 Task: Open the "Create a Collective event for your team" article.
Action: Mouse moved to (903, 83)
Screenshot: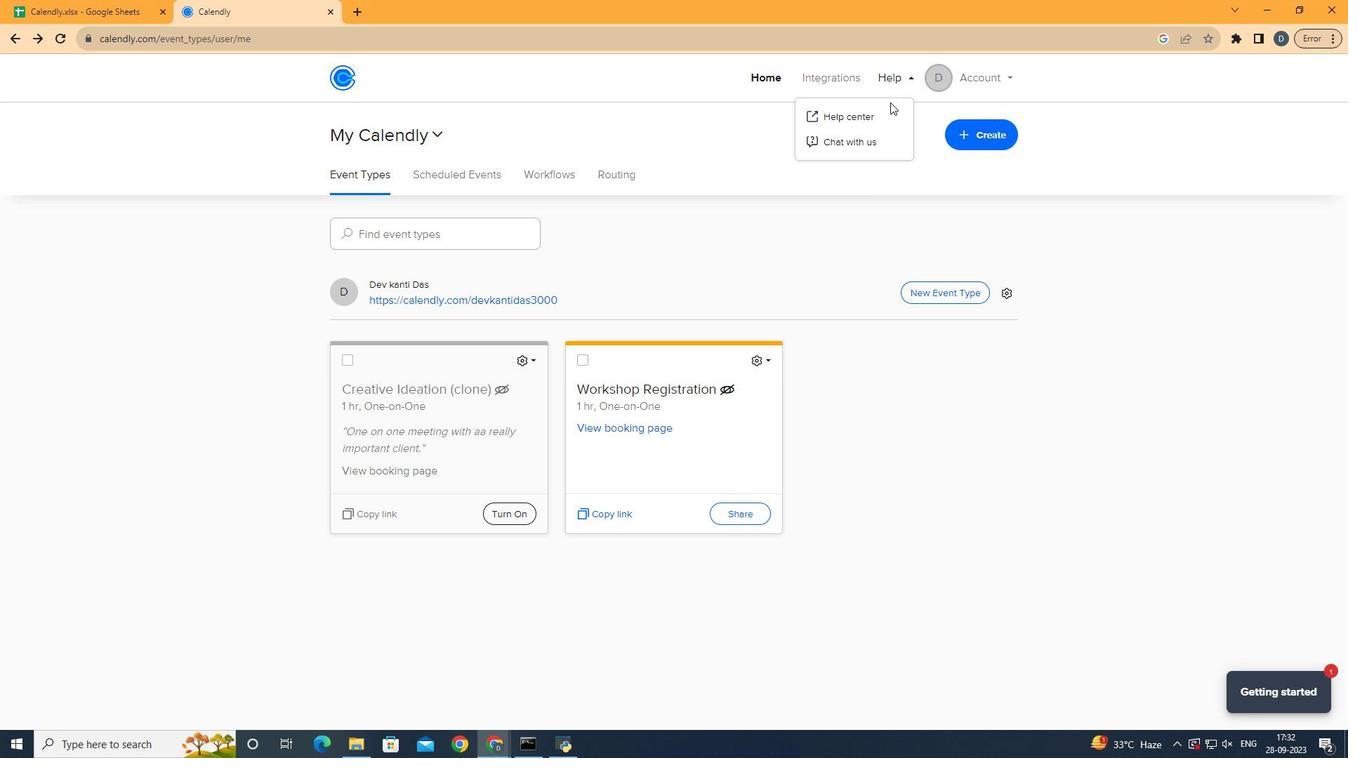 
Action: Mouse pressed left at (903, 83)
Screenshot: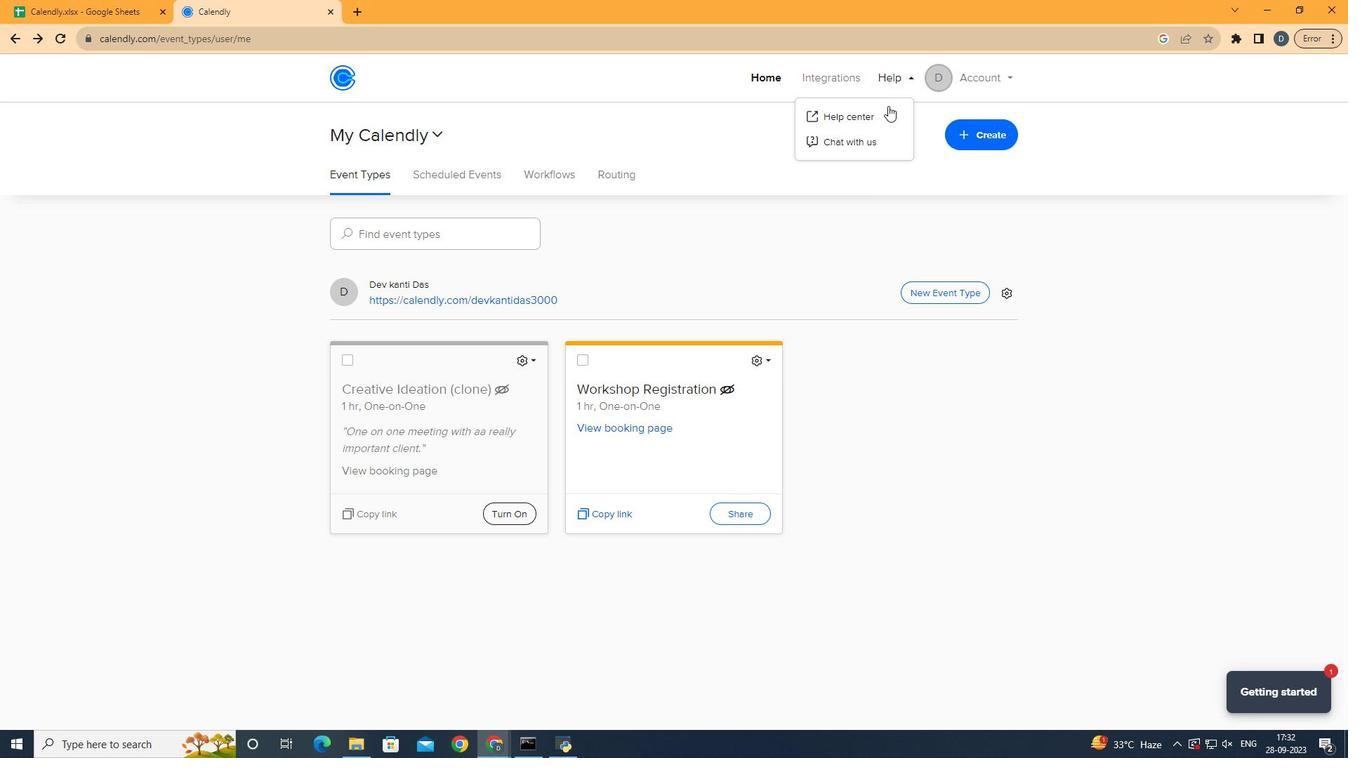 
Action: Mouse moved to (881, 113)
Screenshot: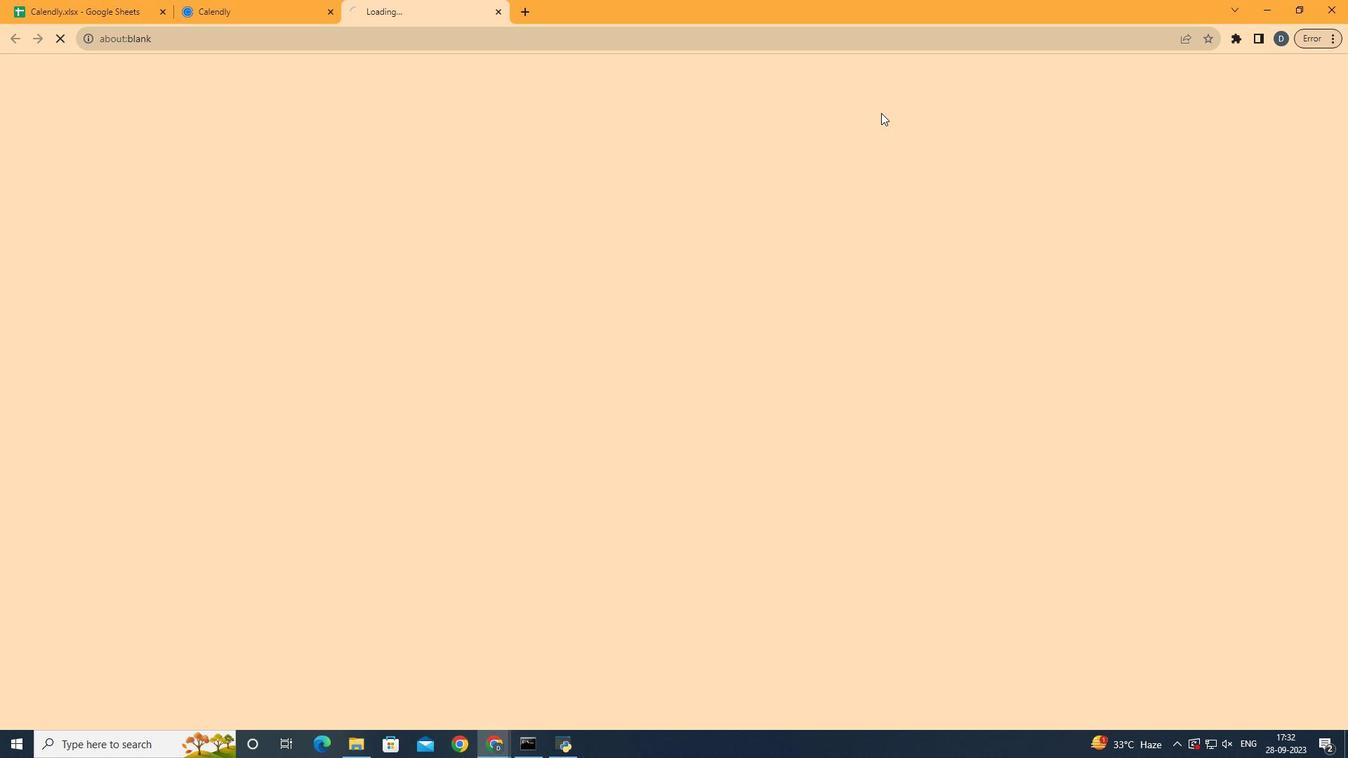 
Action: Mouse pressed left at (881, 113)
Screenshot: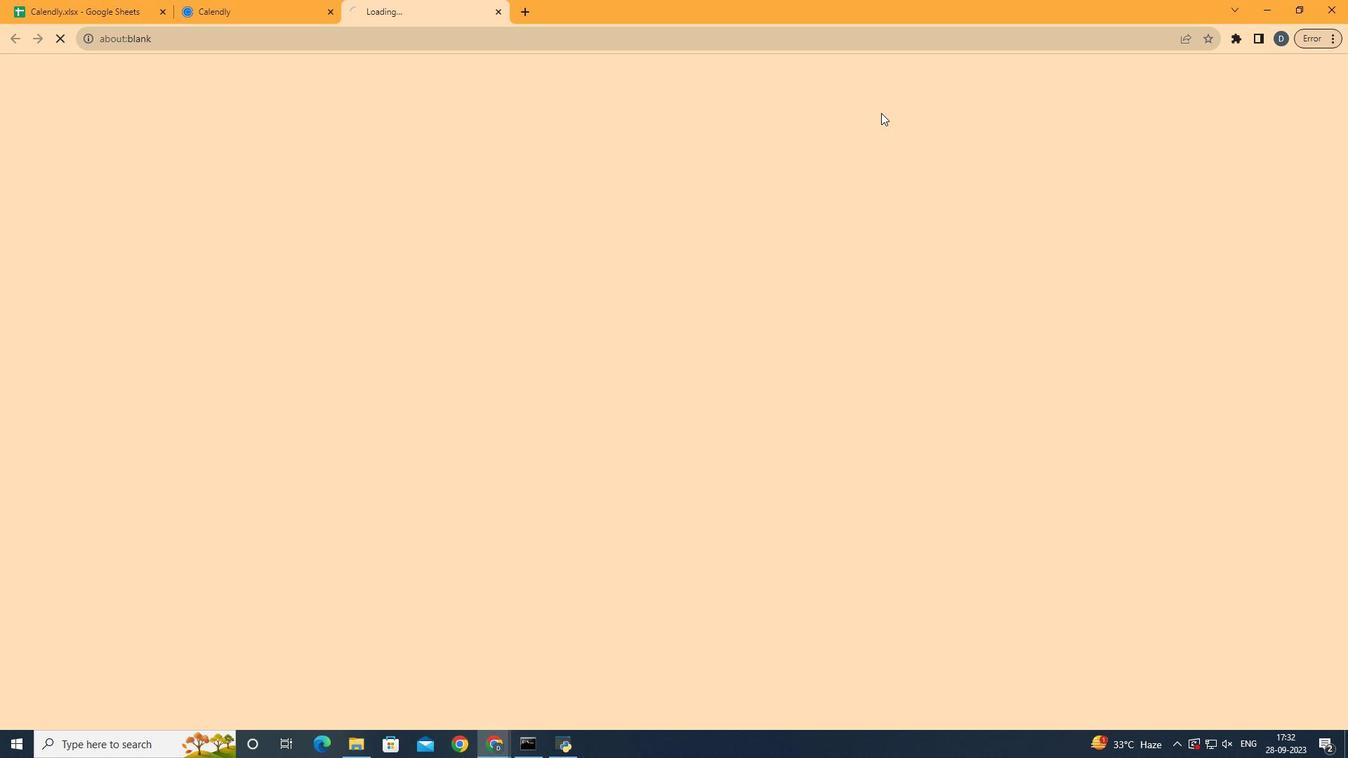 
Action: Mouse moved to (777, 462)
Screenshot: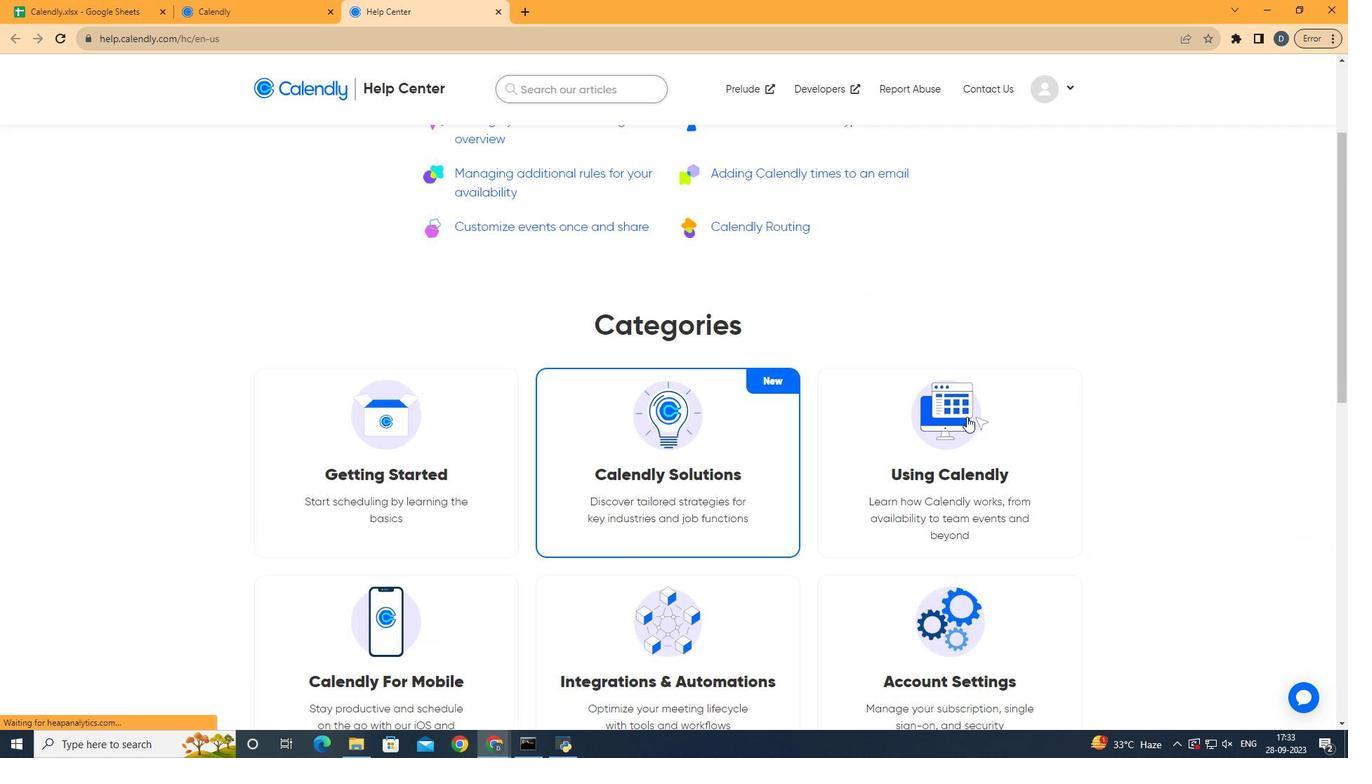 
Action: Mouse scrolled (777, 462) with delta (0, 0)
Screenshot: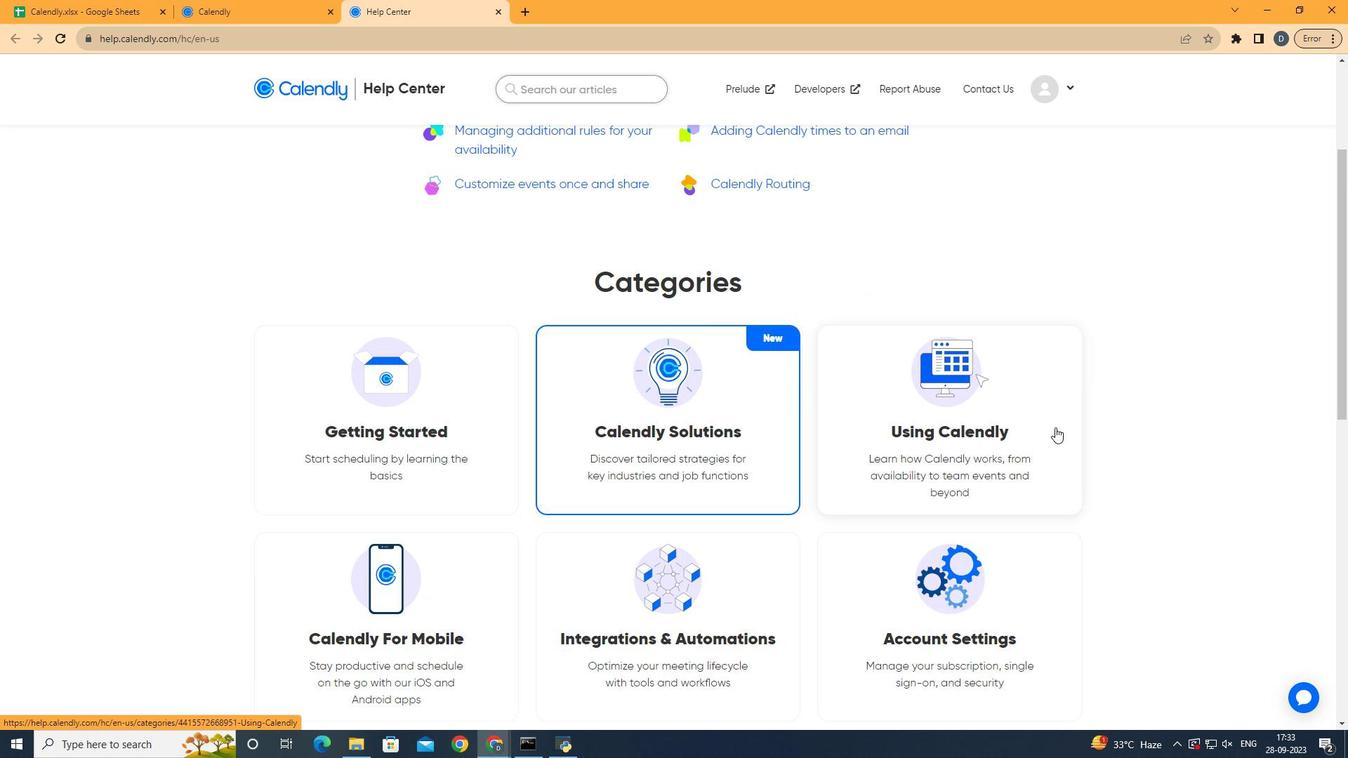 
Action: Mouse moved to (778, 463)
Screenshot: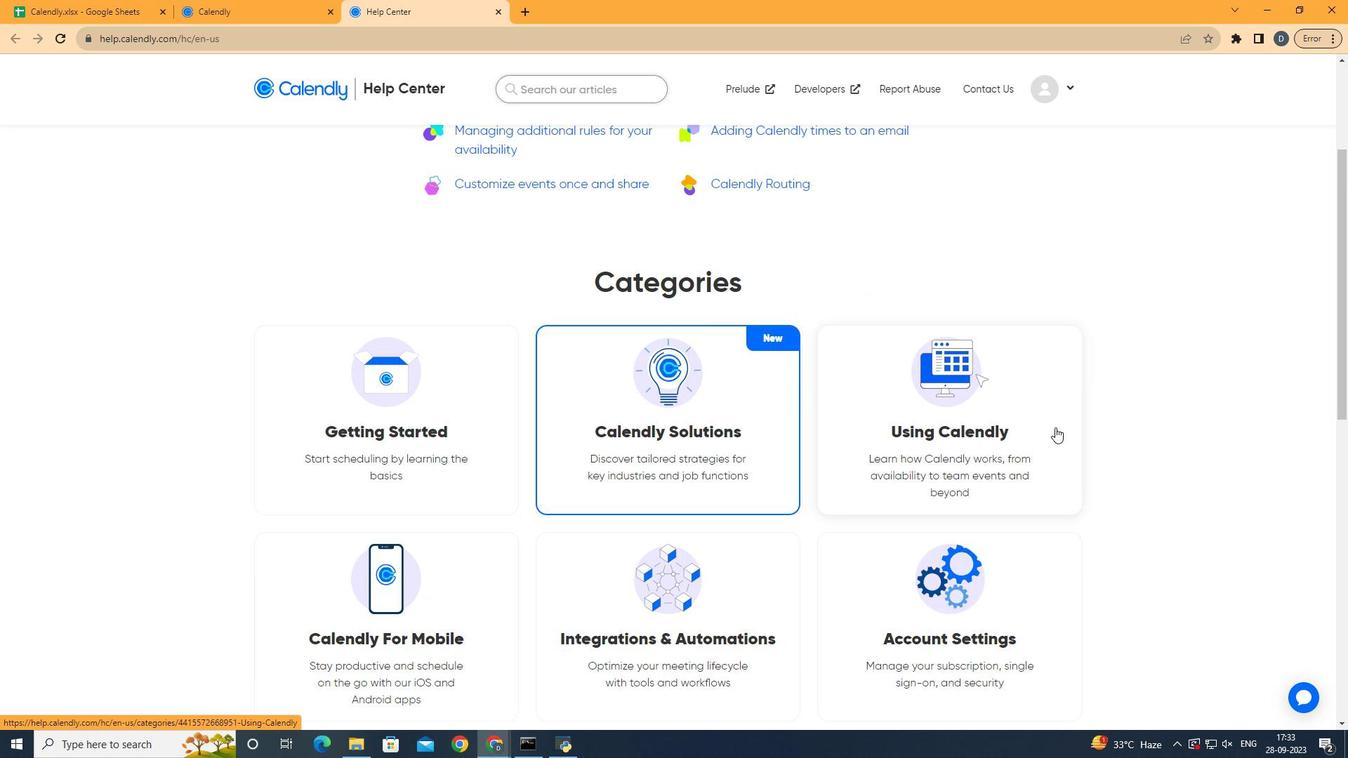 
Action: Mouse scrolled (778, 462) with delta (0, 0)
Screenshot: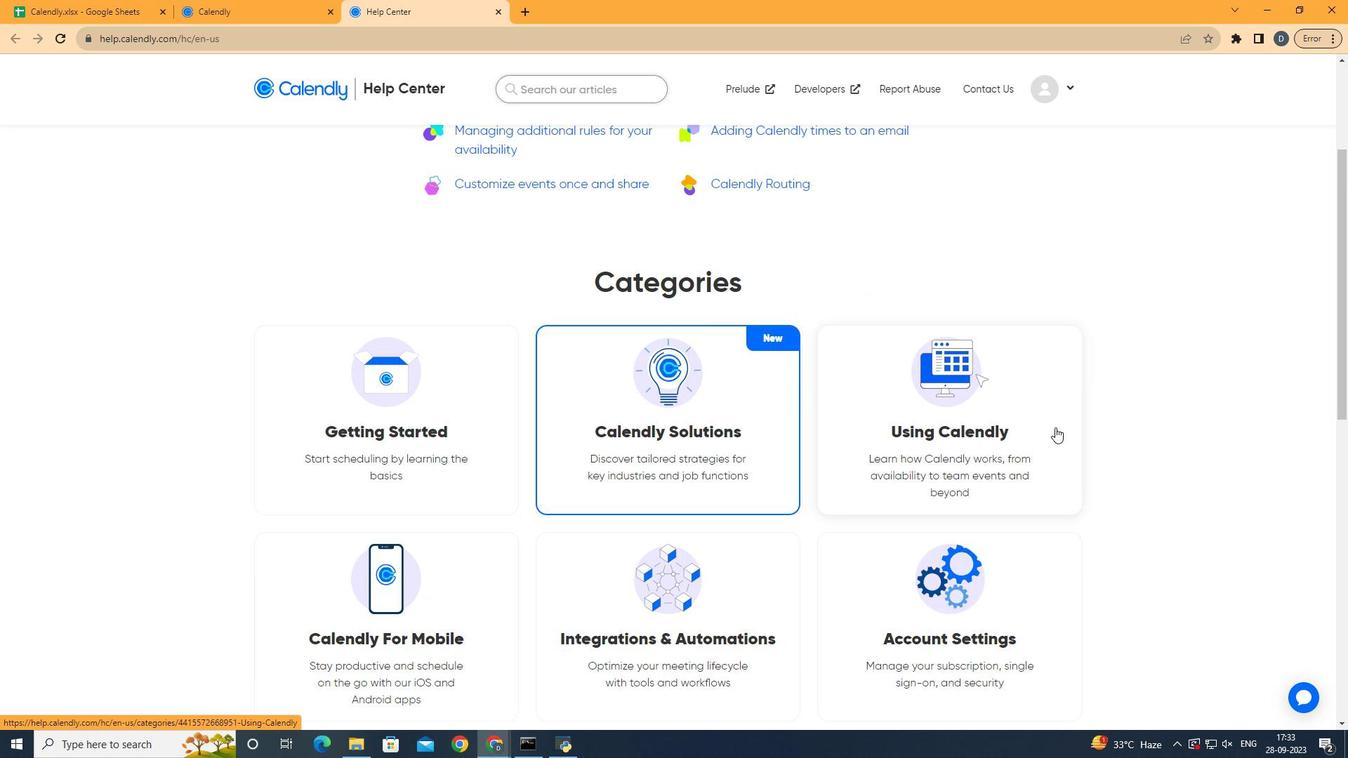 
Action: Mouse moved to (779, 463)
Screenshot: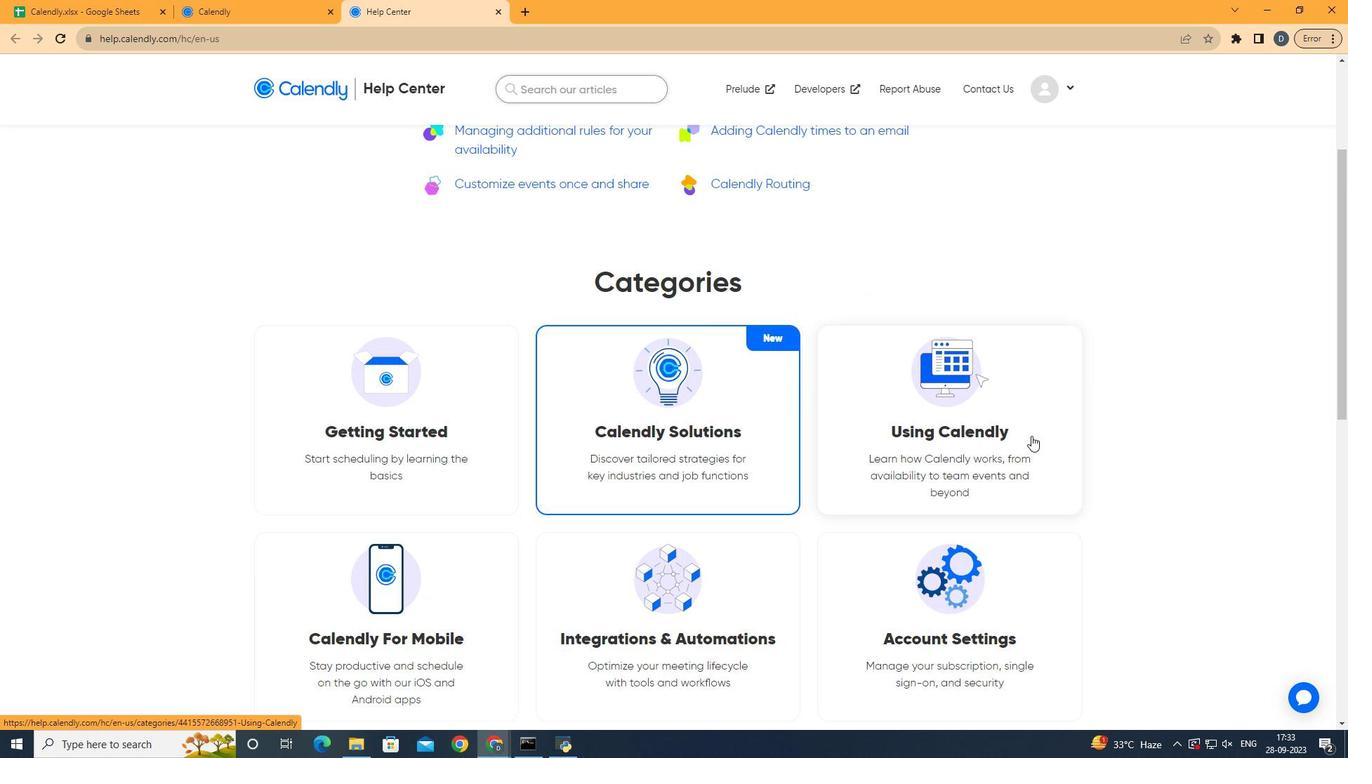 
Action: Mouse scrolled (779, 462) with delta (0, 0)
Screenshot: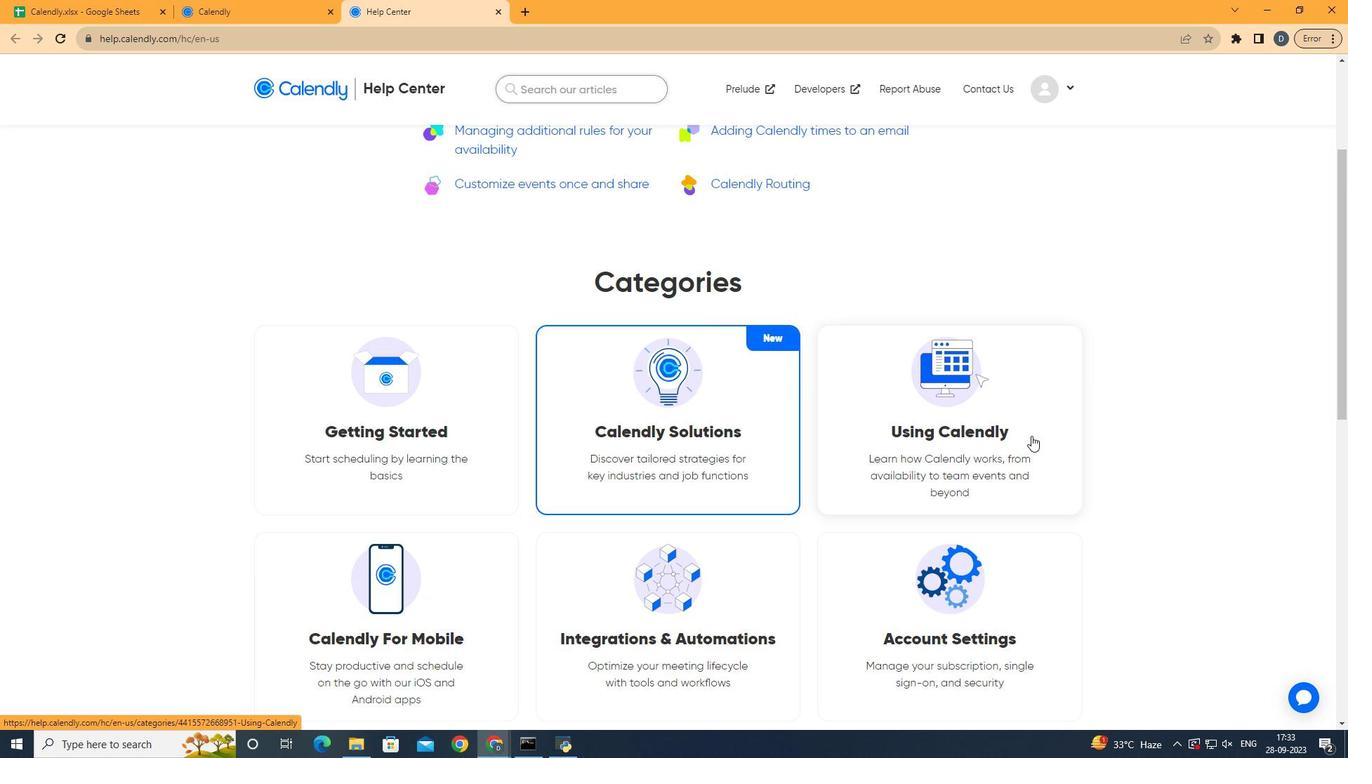 
Action: Mouse moved to (1007, 438)
Screenshot: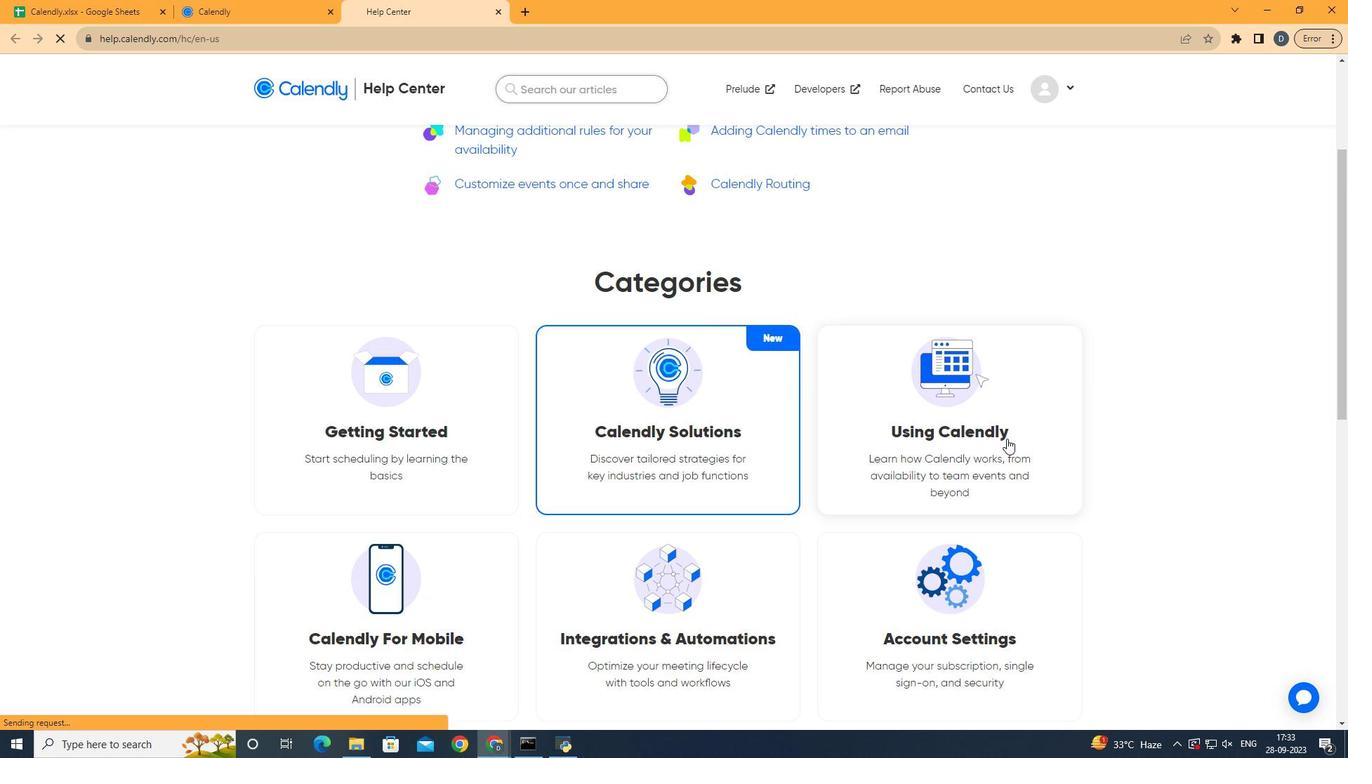 
Action: Mouse pressed left at (1007, 438)
Screenshot: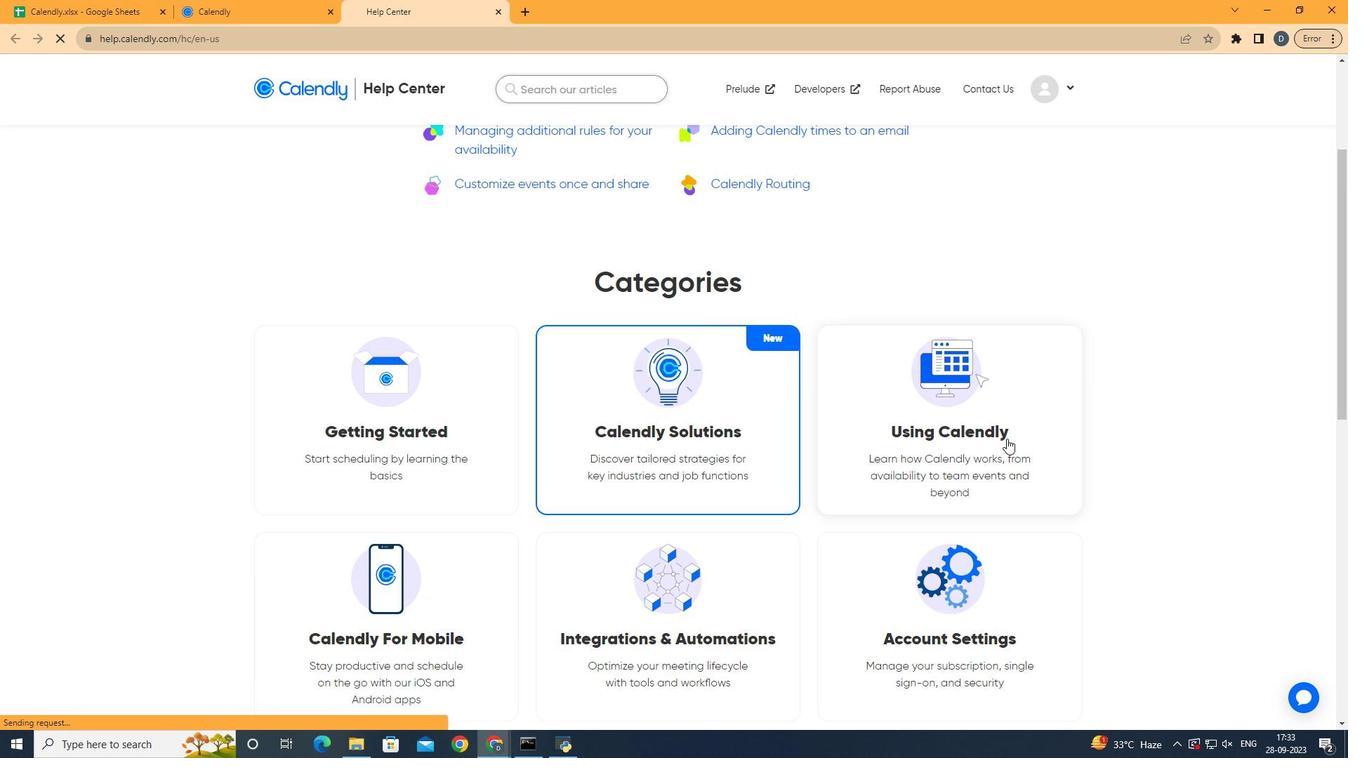 
Action: Mouse moved to (1205, 240)
Screenshot: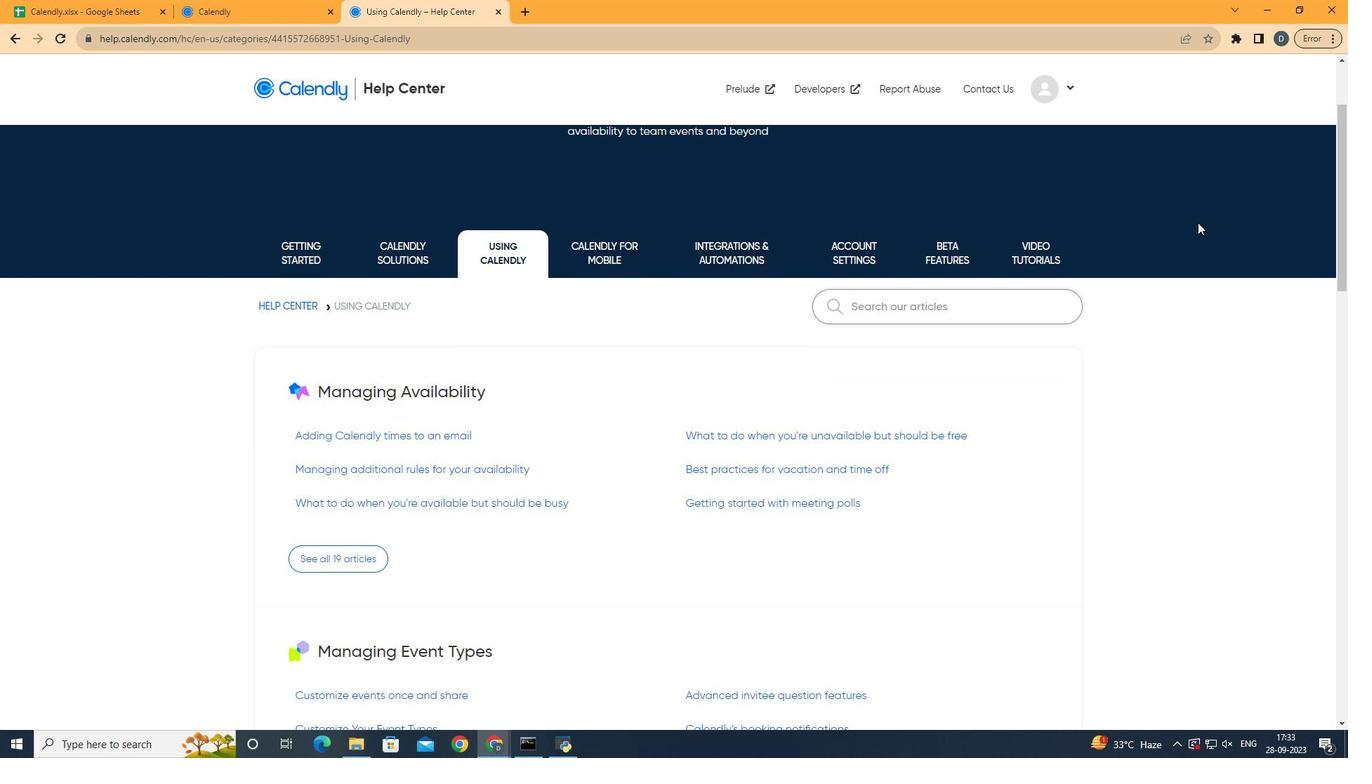 
Action: Mouse scrolled (1205, 240) with delta (0, 0)
Screenshot: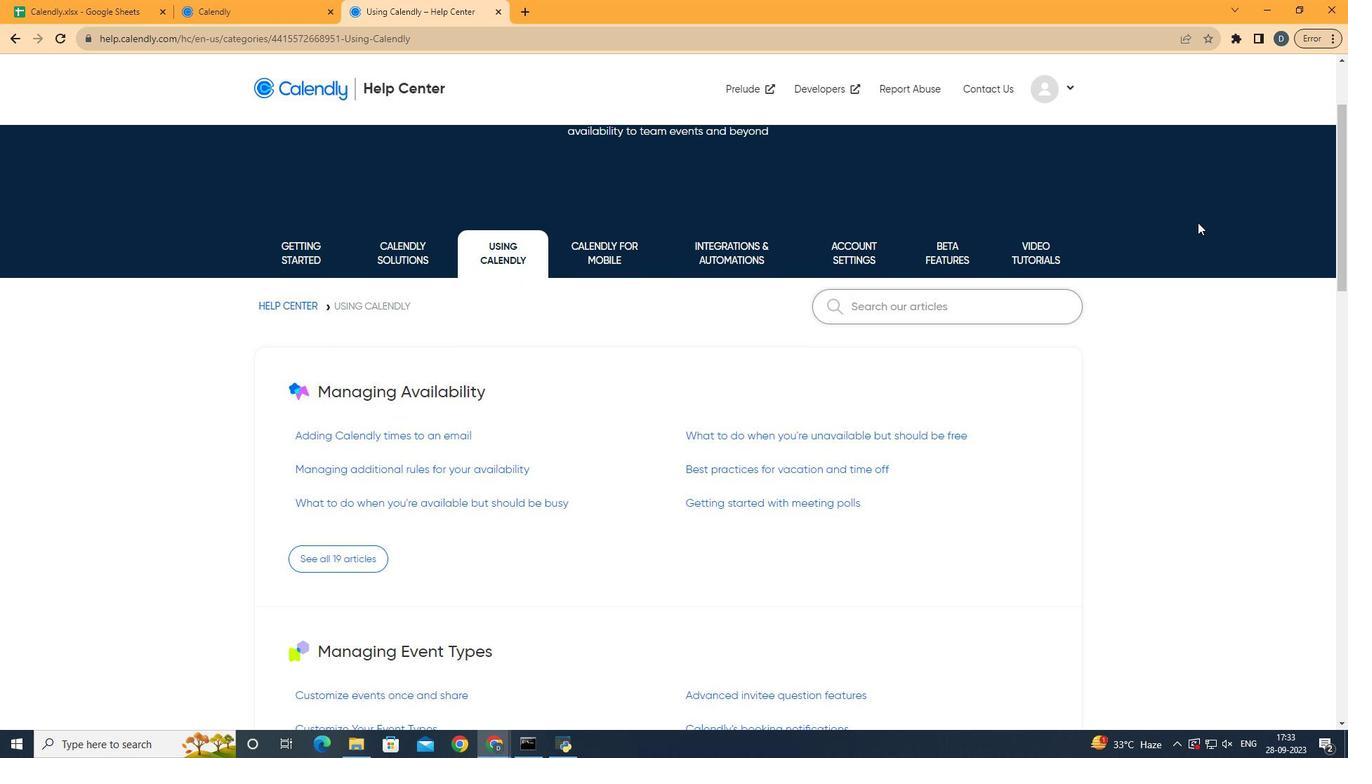 
Action: Mouse moved to (1204, 236)
Screenshot: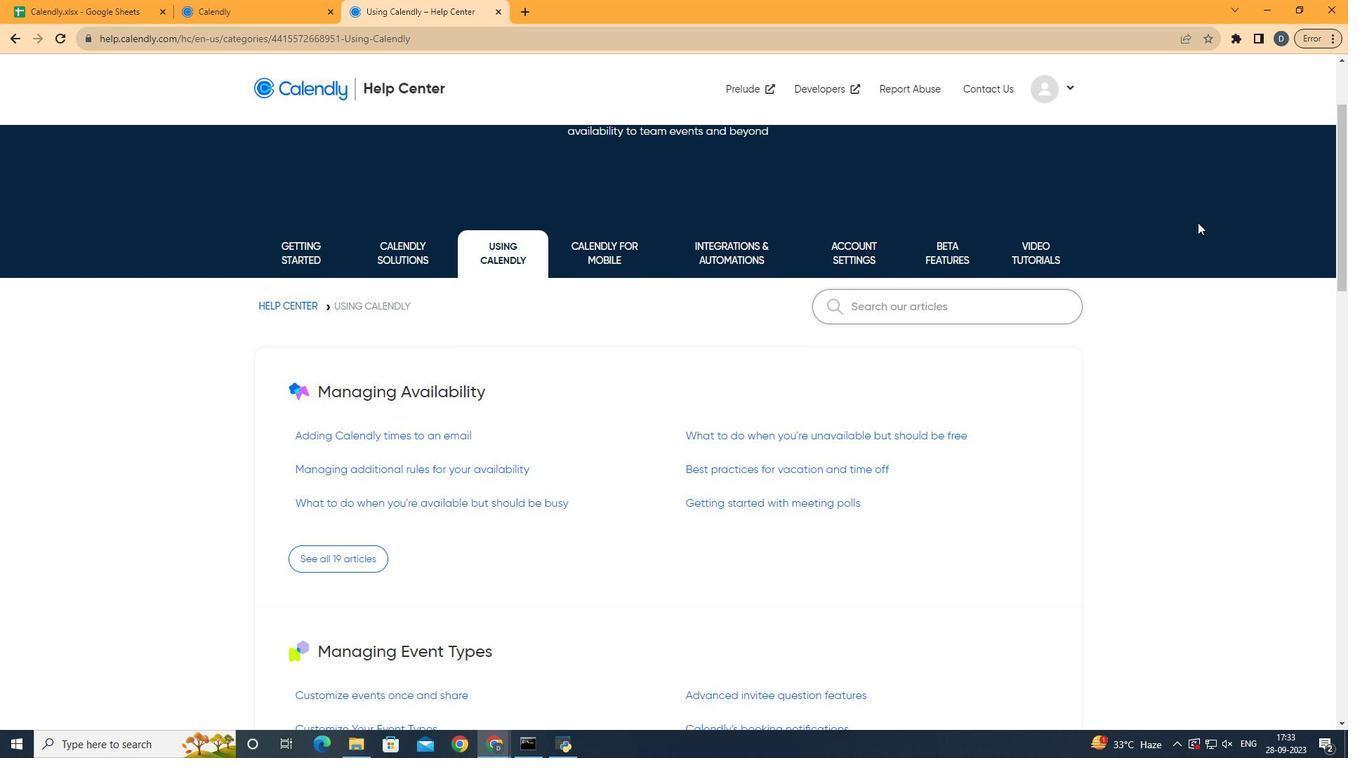 
Action: Mouse scrolled (1204, 235) with delta (0, 0)
Screenshot: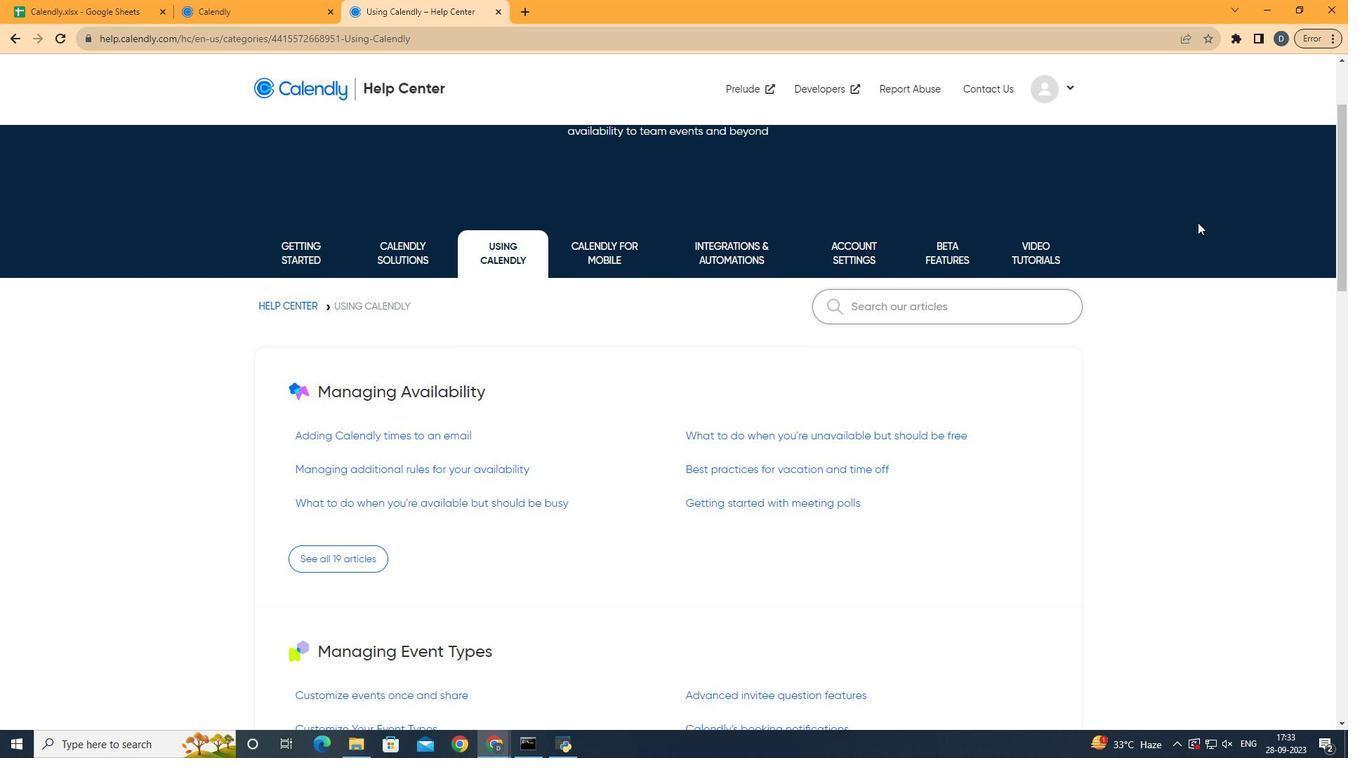 
Action: Mouse moved to (1198, 222)
Screenshot: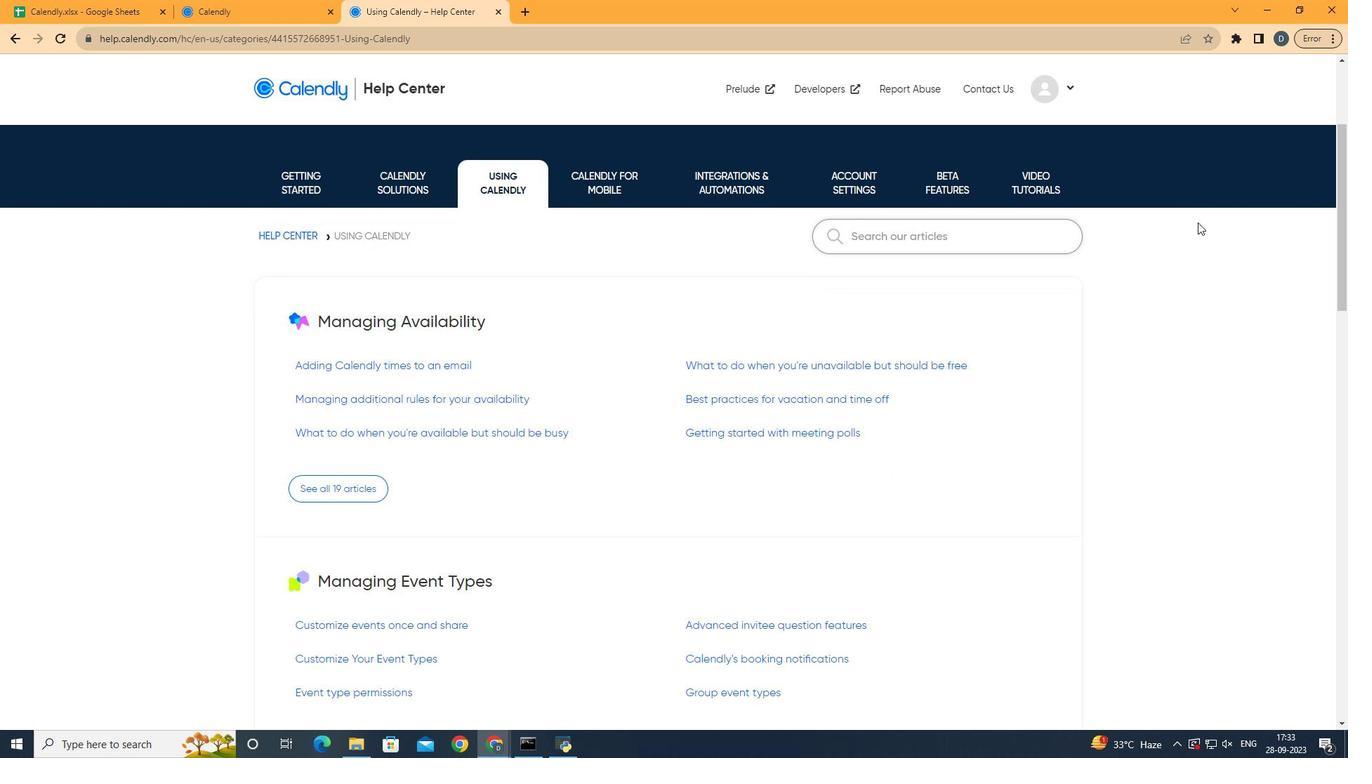 
Action: Mouse scrolled (1198, 221) with delta (0, 0)
Screenshot: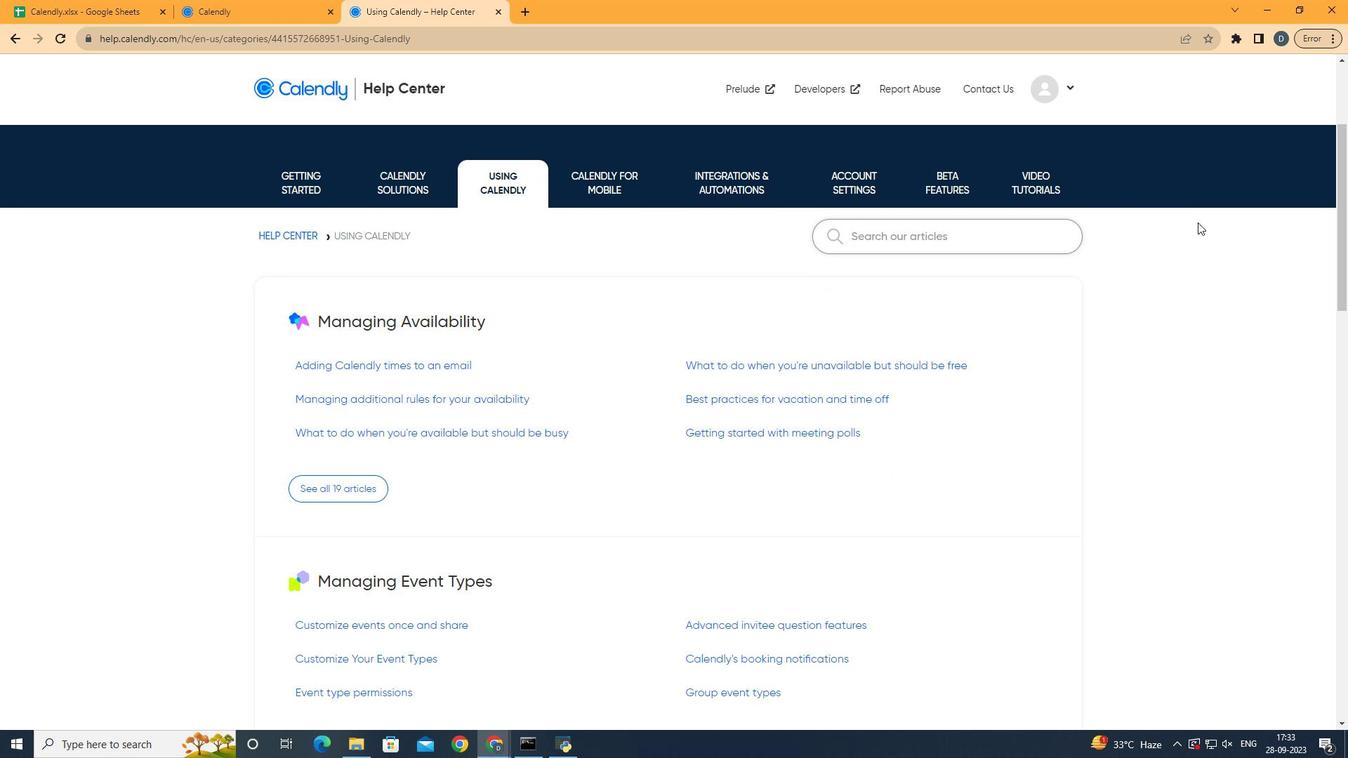 
Action: Mouse moved to (1177, 239)
Screenshot: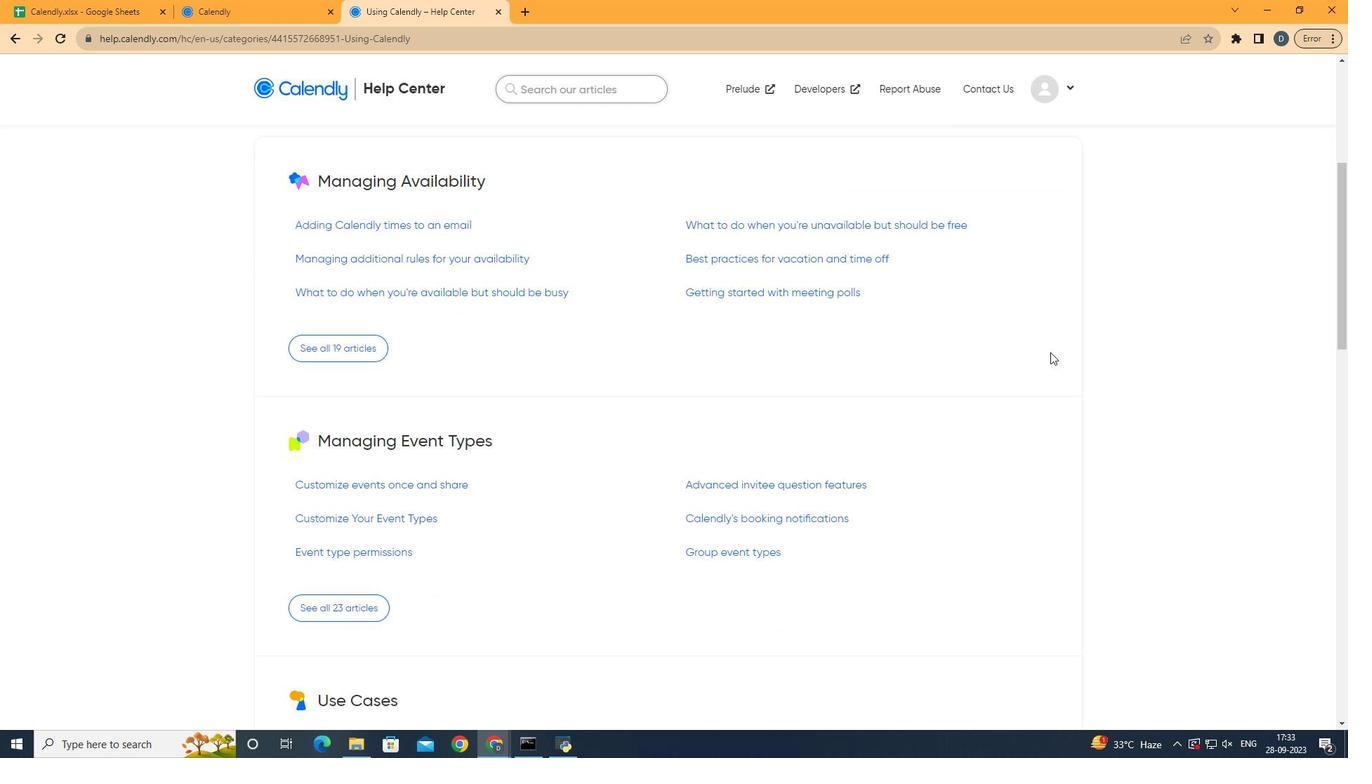 
Action: Mouse scrolled (1177, 238) with delta (0, 0)
Screenshot: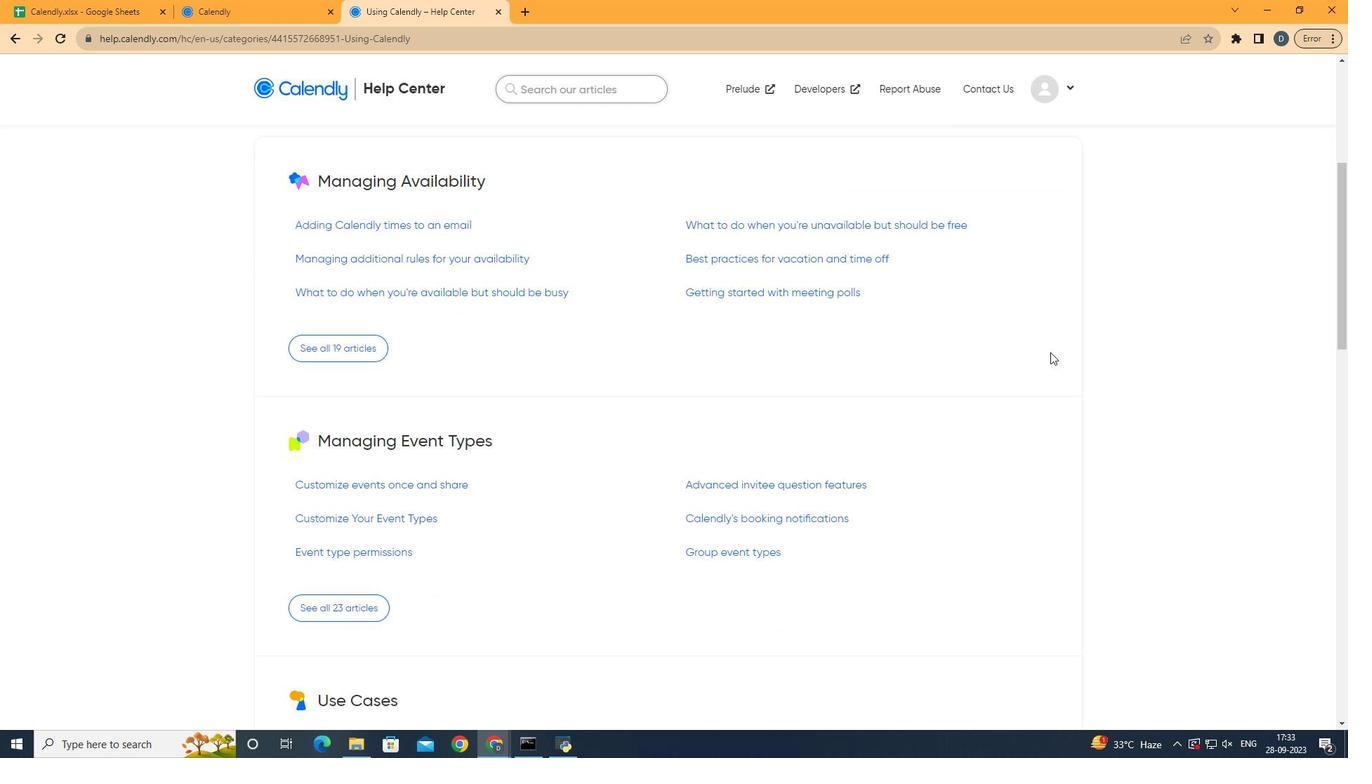 
Action: Mouse moved to (1176, 242)
Screenshot: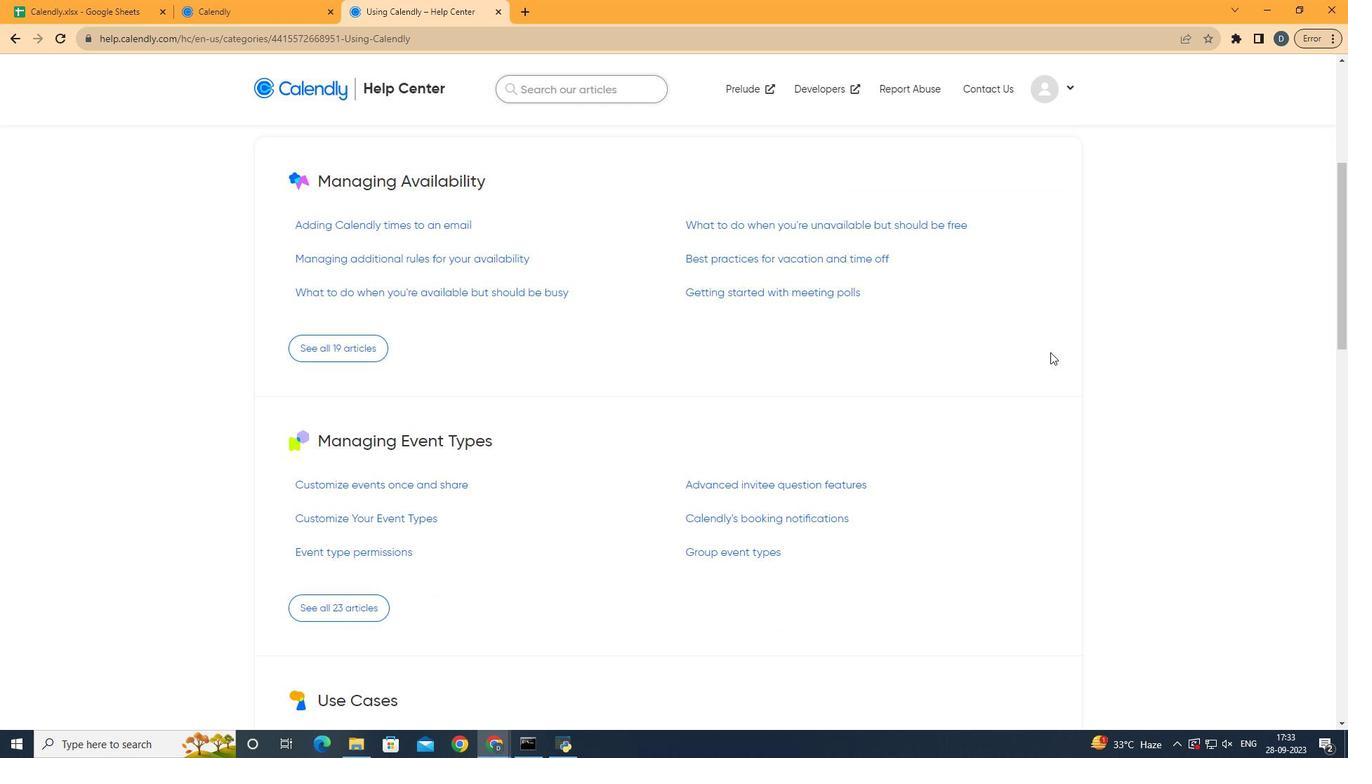 
Action: Mouse scrolled (1176, 242) with delta (0, 0)
Screenshot: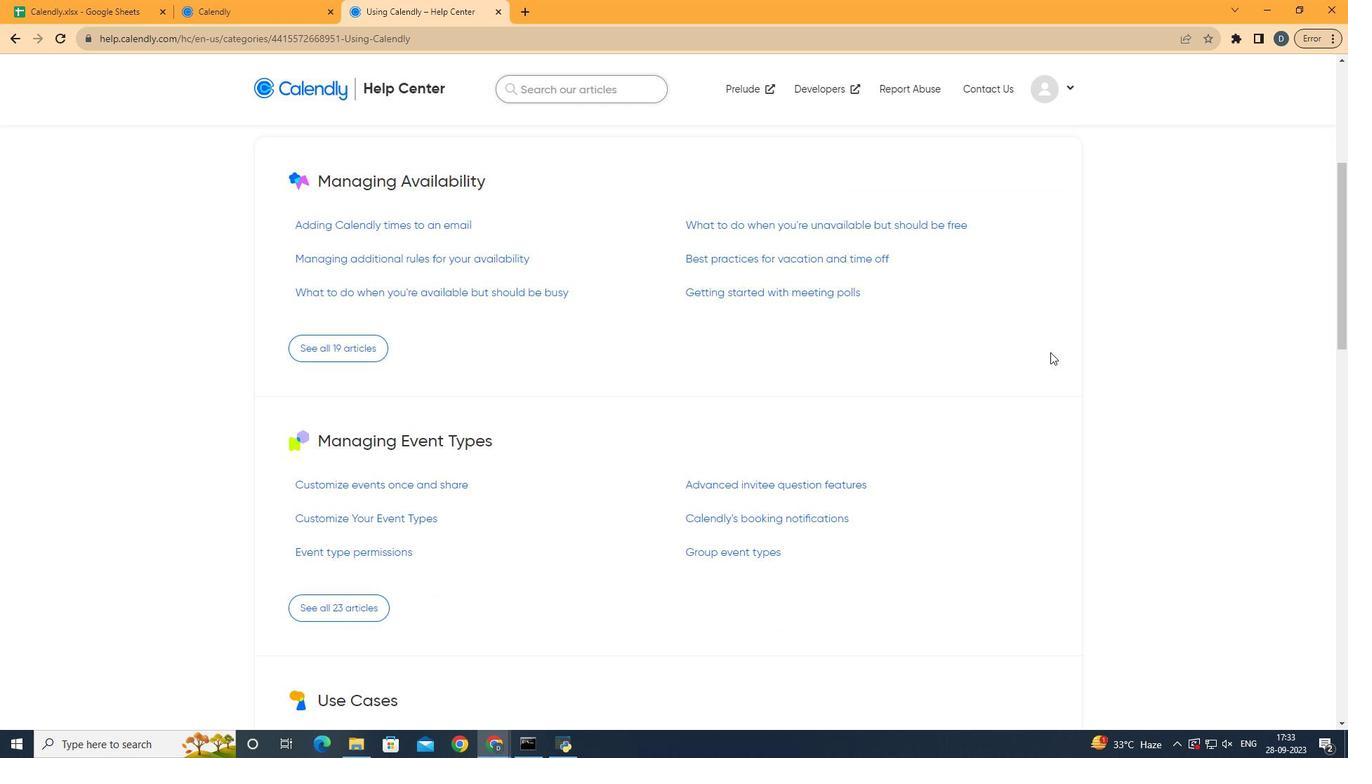 
Action: Mouse moved to (1042, 403)
Screenshot: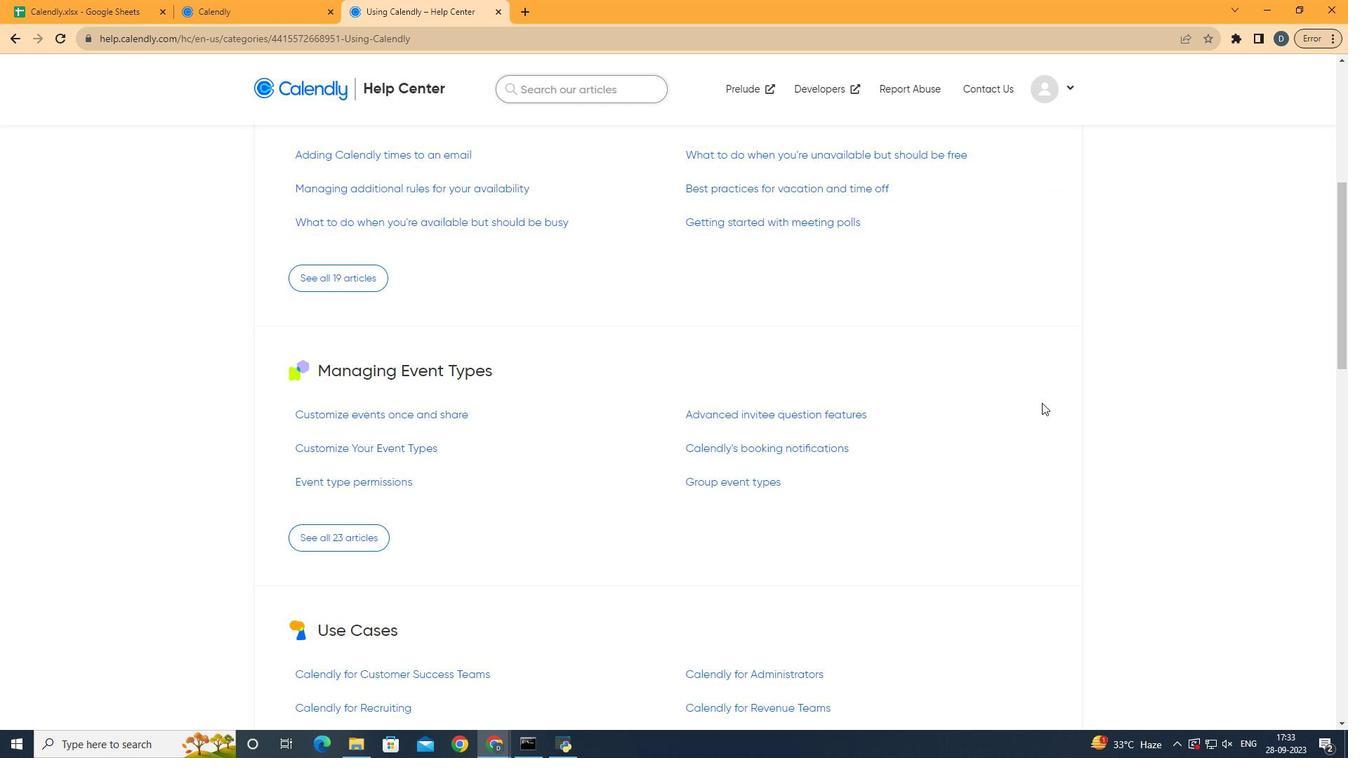 
Action: Mouse scrolled (1042, 402) with delta (0, 0)
Screenshot: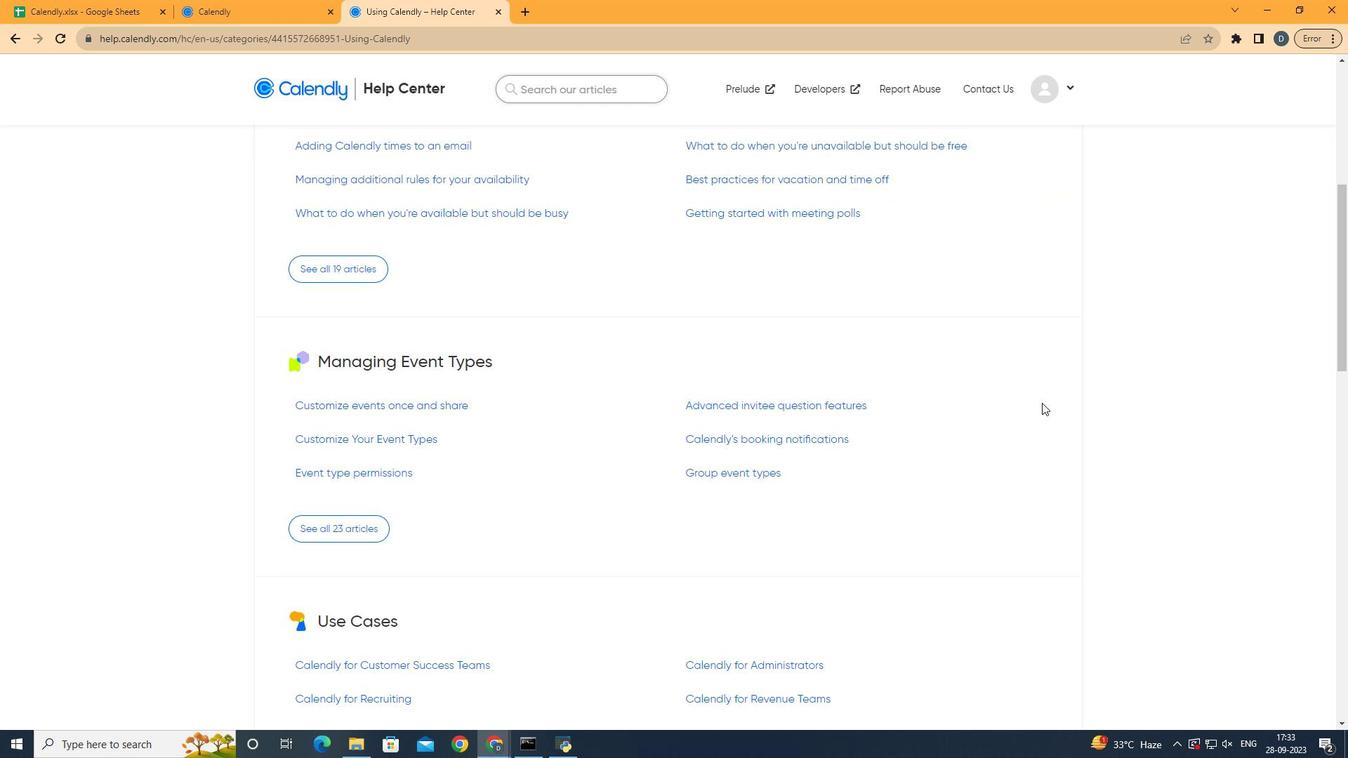 
Action: Mouse scrolled (1042, 402) with delta (0, 0)
Screenshot: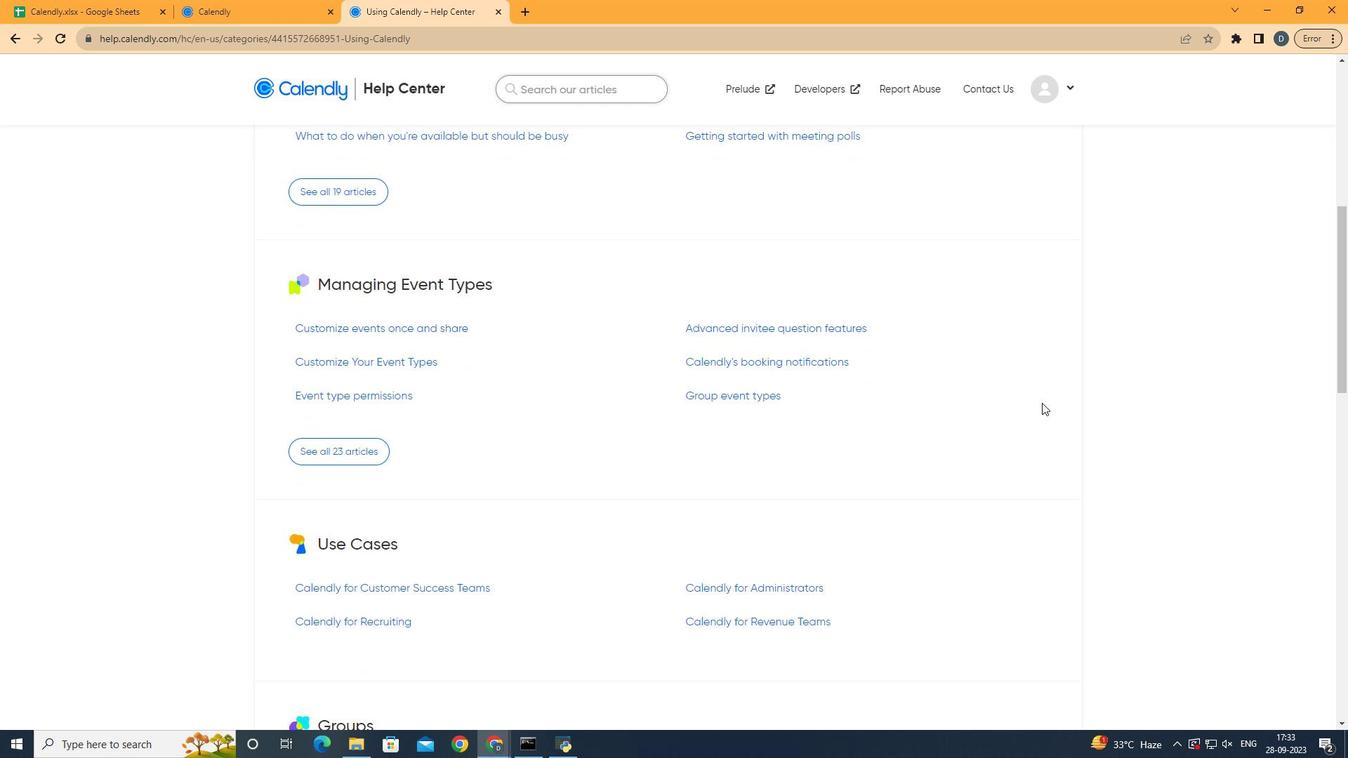 
Action: Mouse scrolled (1042, 402) with delta (0, 0)
Screenshot: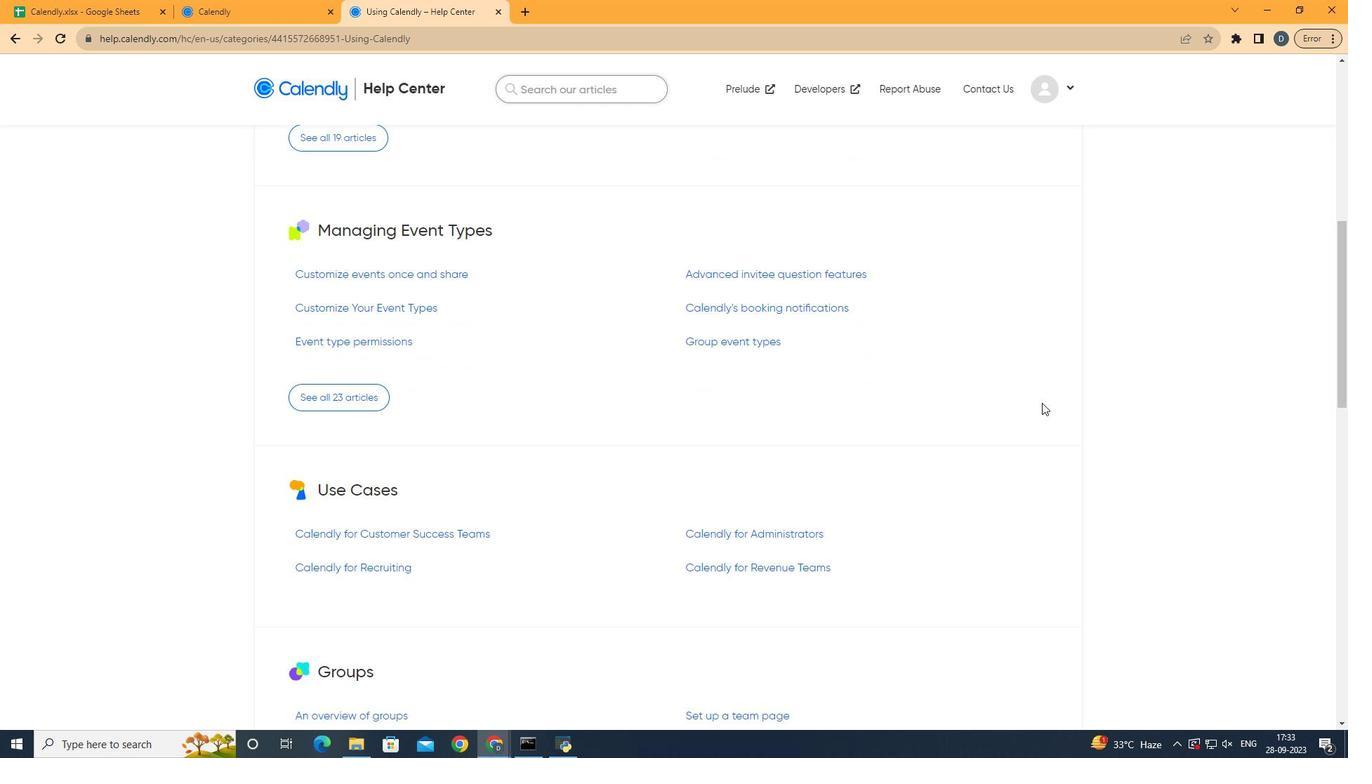 
Action: Mouse scrolled (1042, 402) with delta (0, 0)
Screenshot: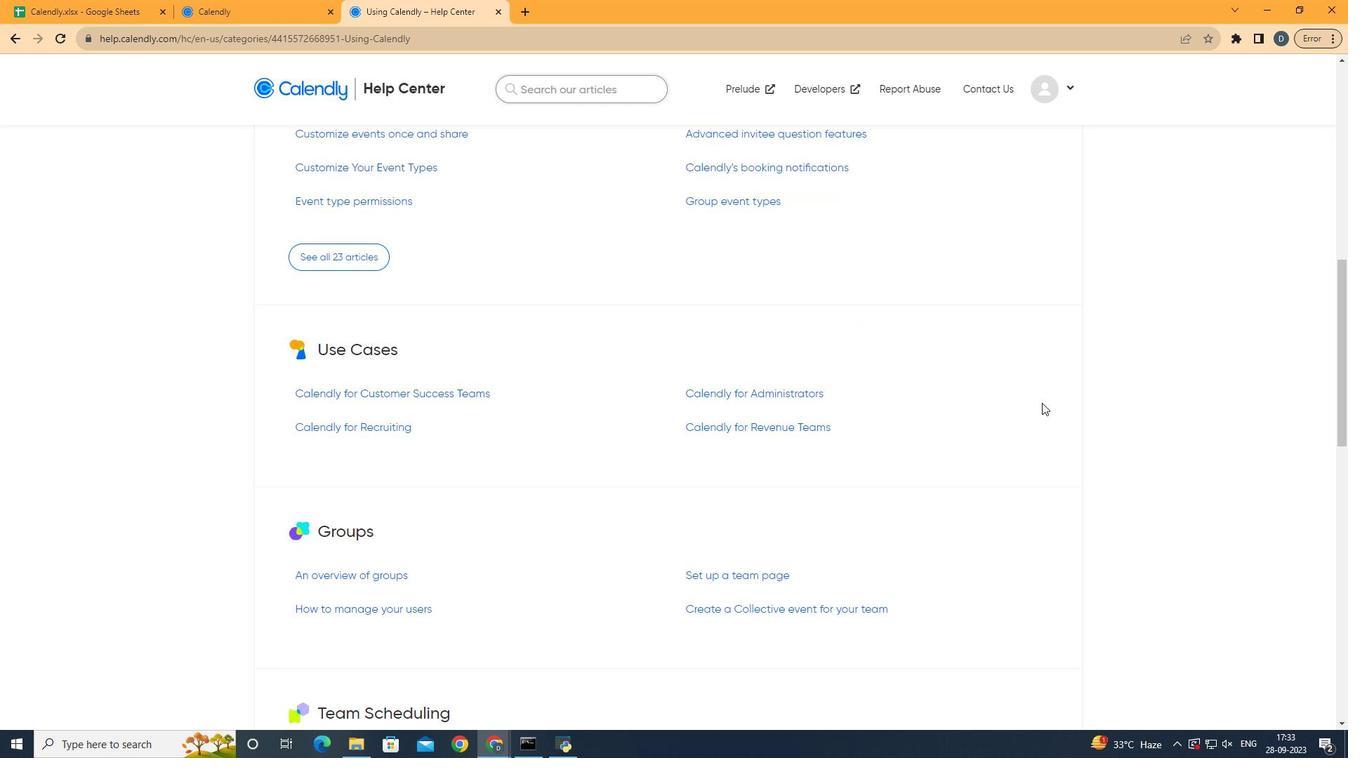 
Action: Mouse scrolled (1042, 402) with delta (0, 0)
Screenshot: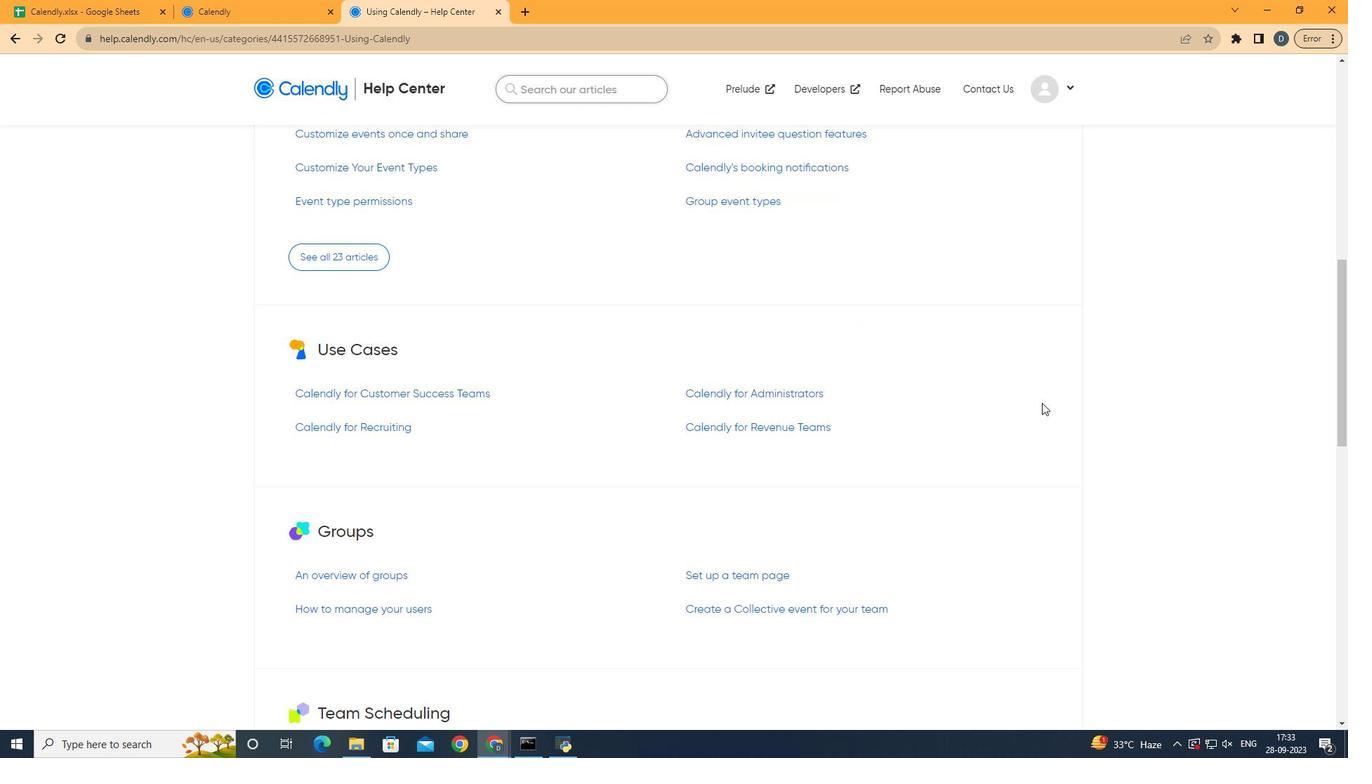 
Action: Mouse scrolled (1042, 402) with delta (0, 0)
Screenshot: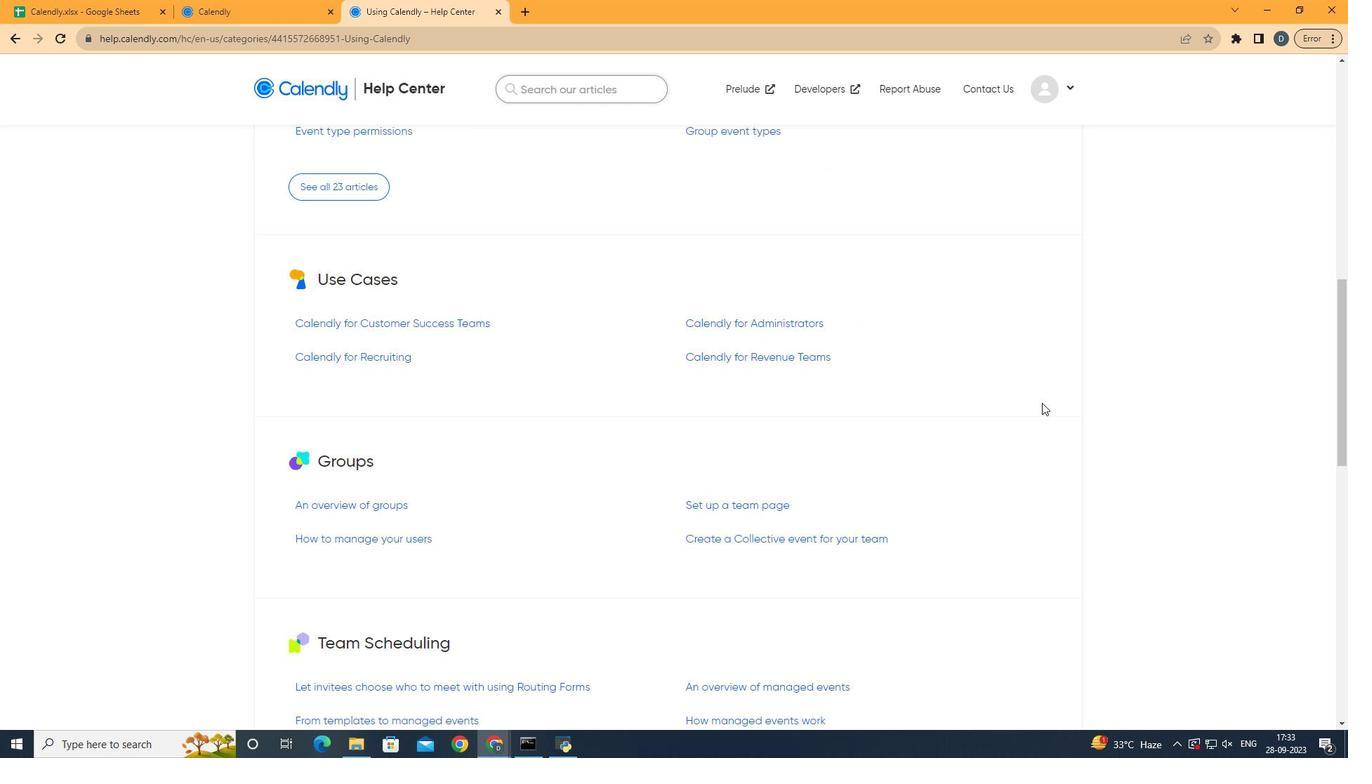 
Action: Mouse scrolled (1042, 402) with delta (0, 0)
Screenshot: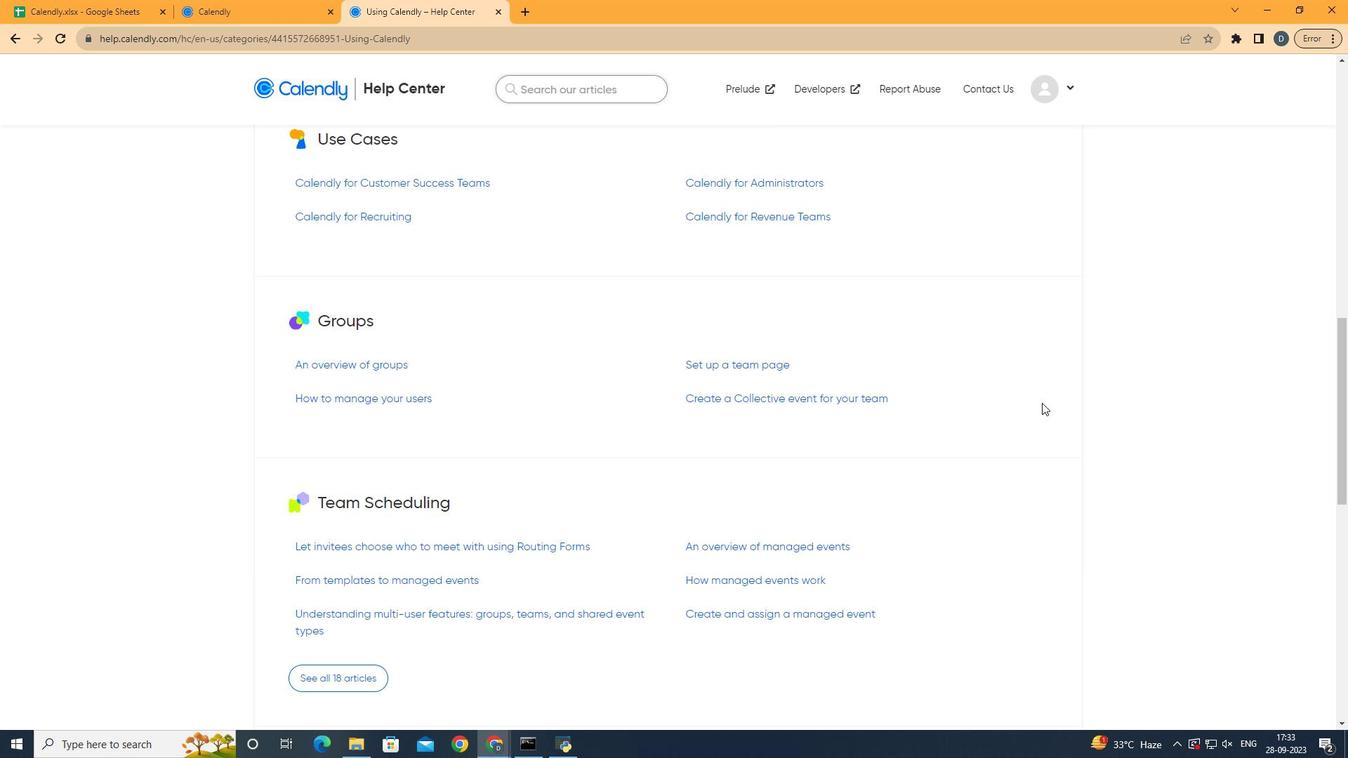 
Action: Mouse scrolled (1042, 402) with delta (0, 0)
Screenshot: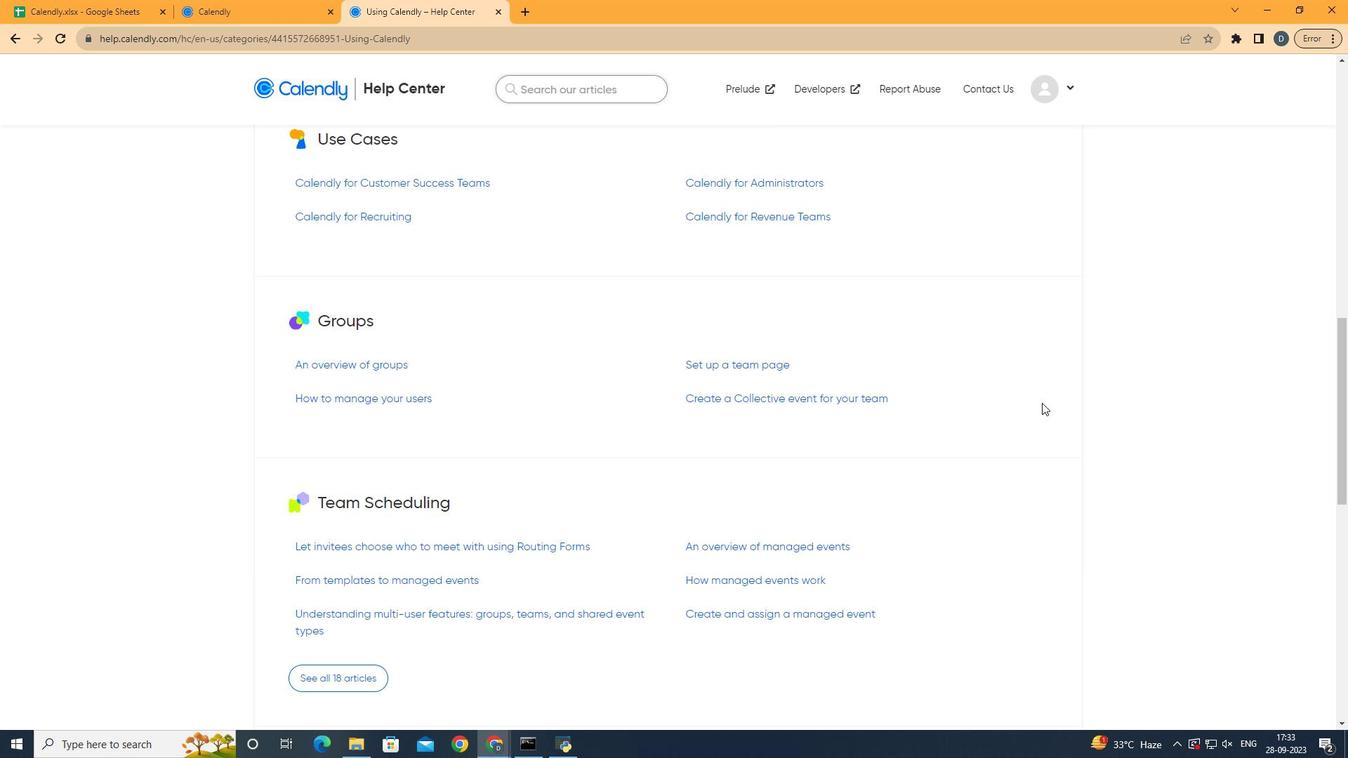 
Action: Mouse scrolled (1042, 402) with delta (0, 0)
Screenshot: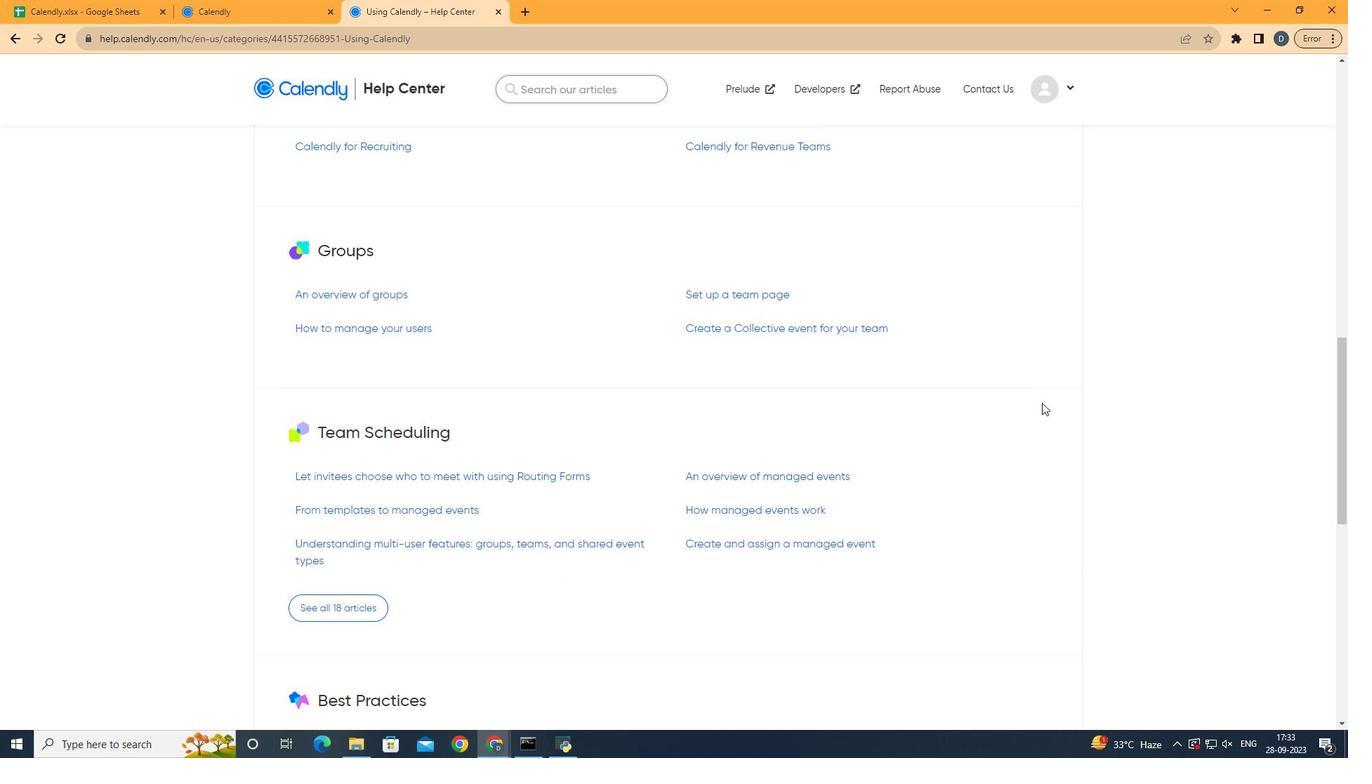 
Action: Mouse moved to (1041, 403)
Screenshot: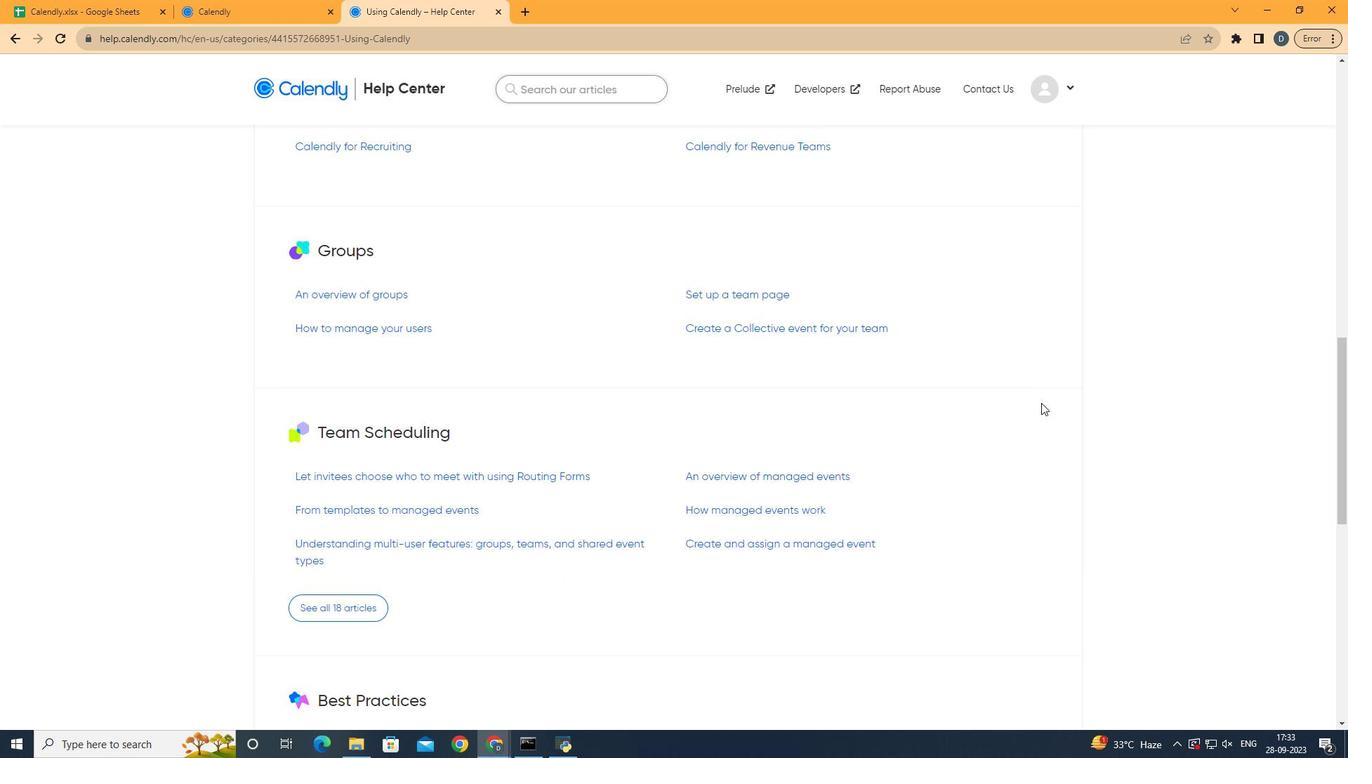 
Action: Mouse scrolled (1041, 402) with delta (0, 0)
Screenshot: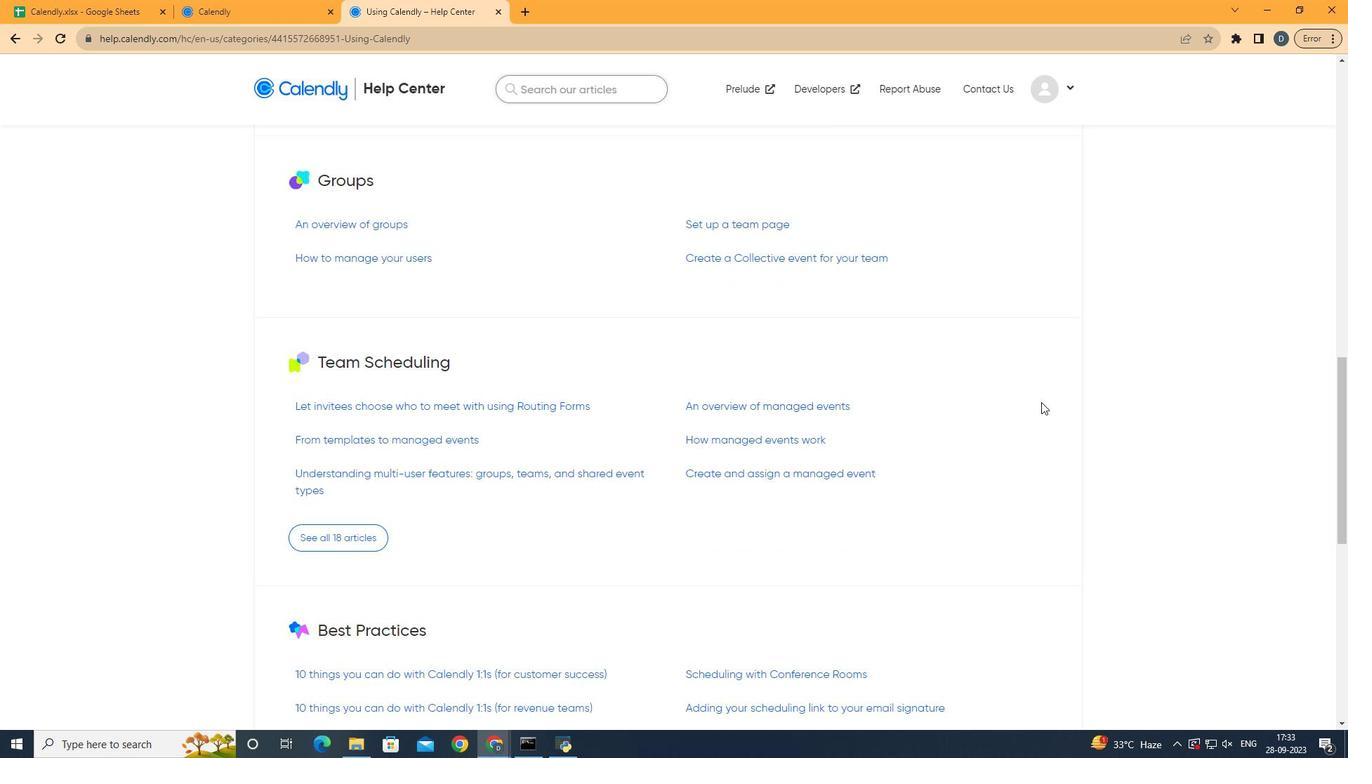 
Action: Mouse moved to (1041, 402)
Screenshot: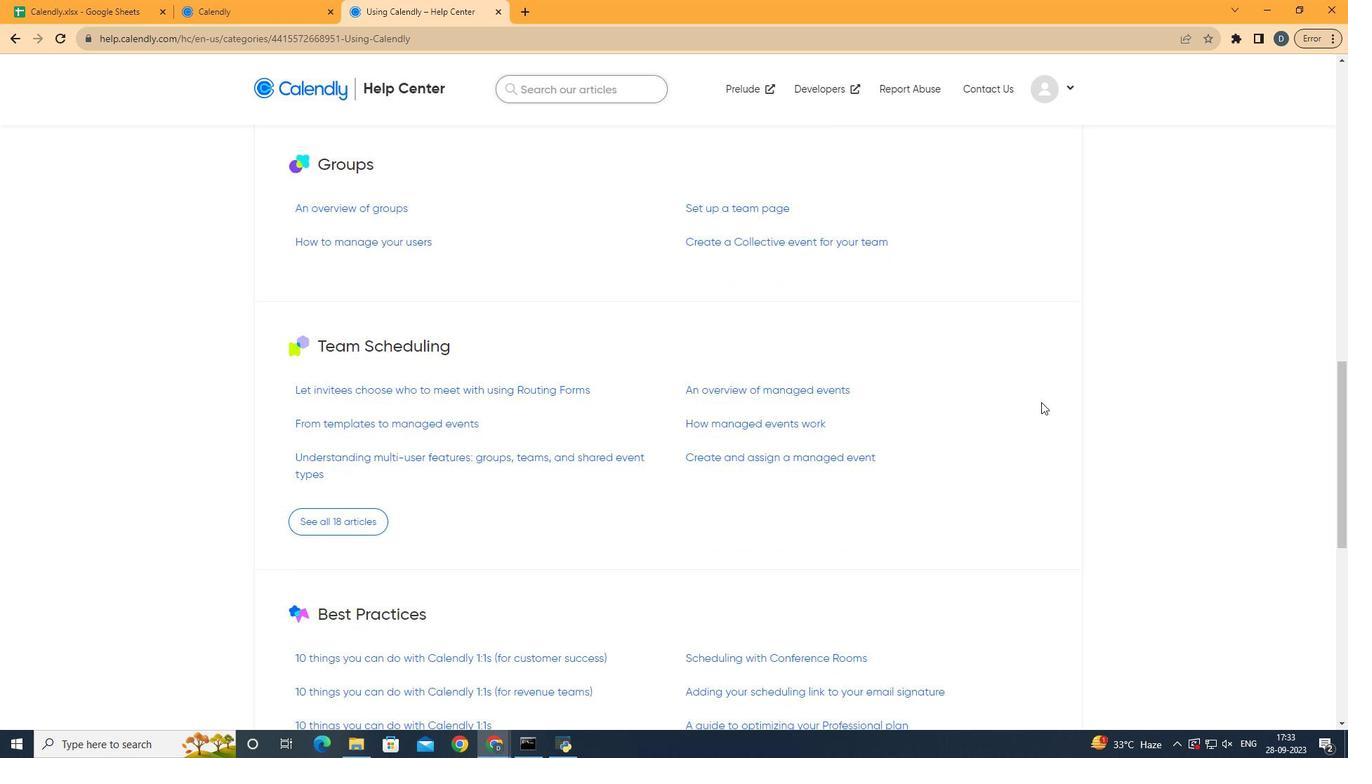 
Action: Mouse scrolled (1041, 401) with delta (0, 0)
Screenshot: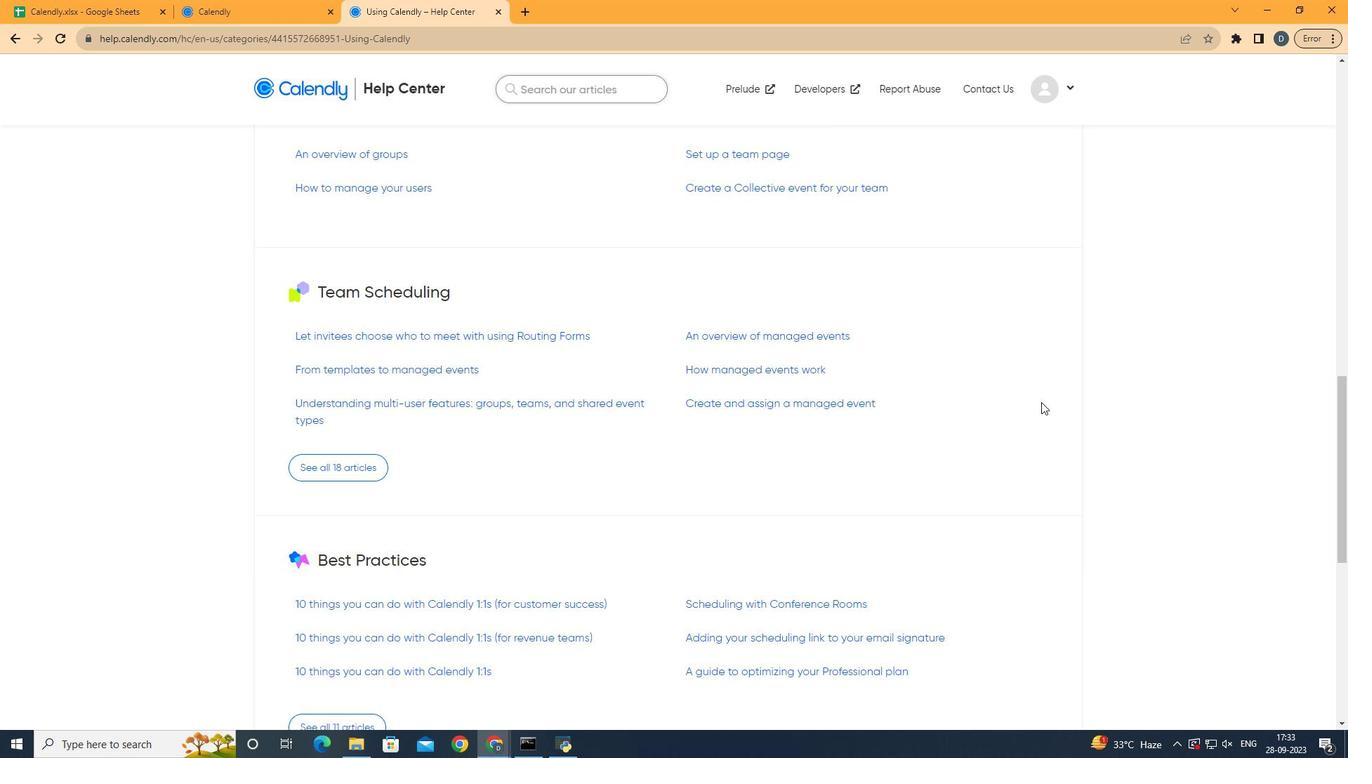 
Action: Mouse moved to (1041, 402)
Screenshot: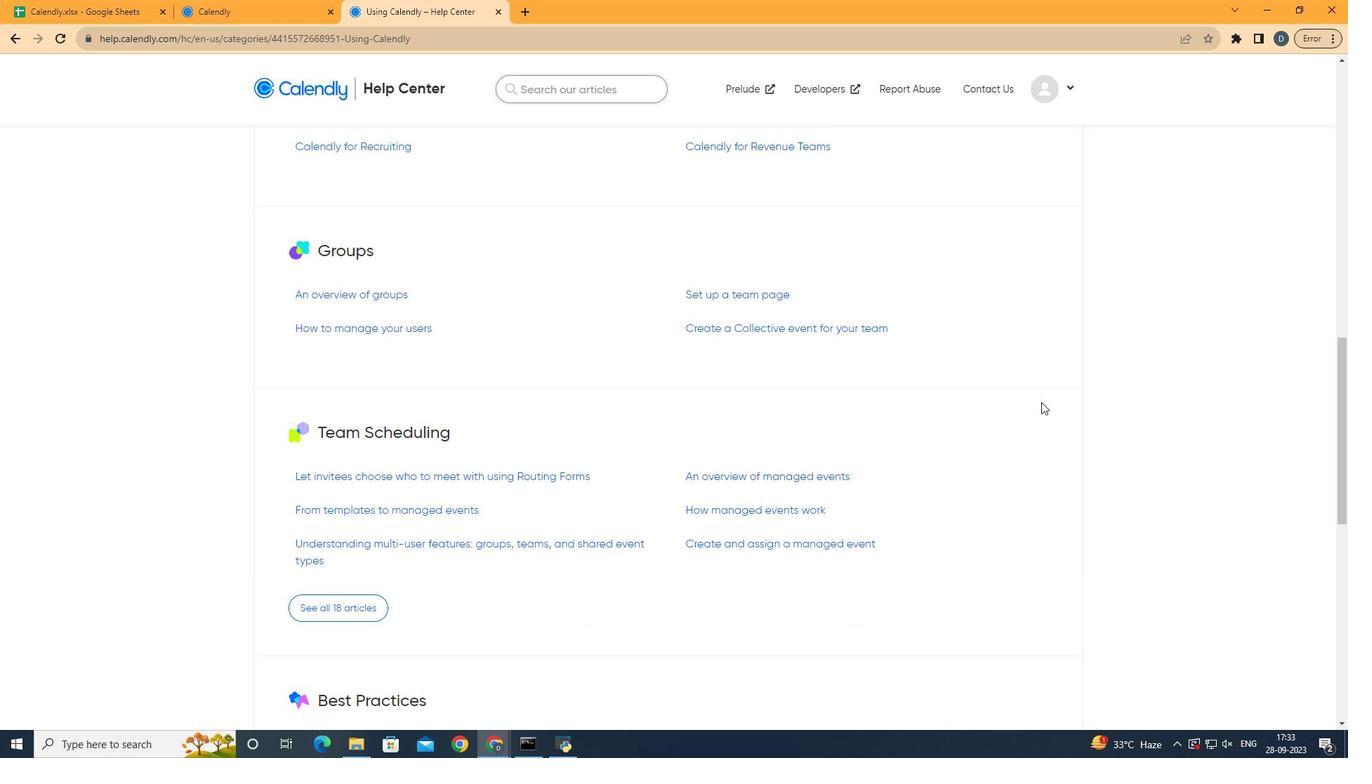 
Action: Mouse scrolled (1041, 403) with delta (0, 0)
Screenshot: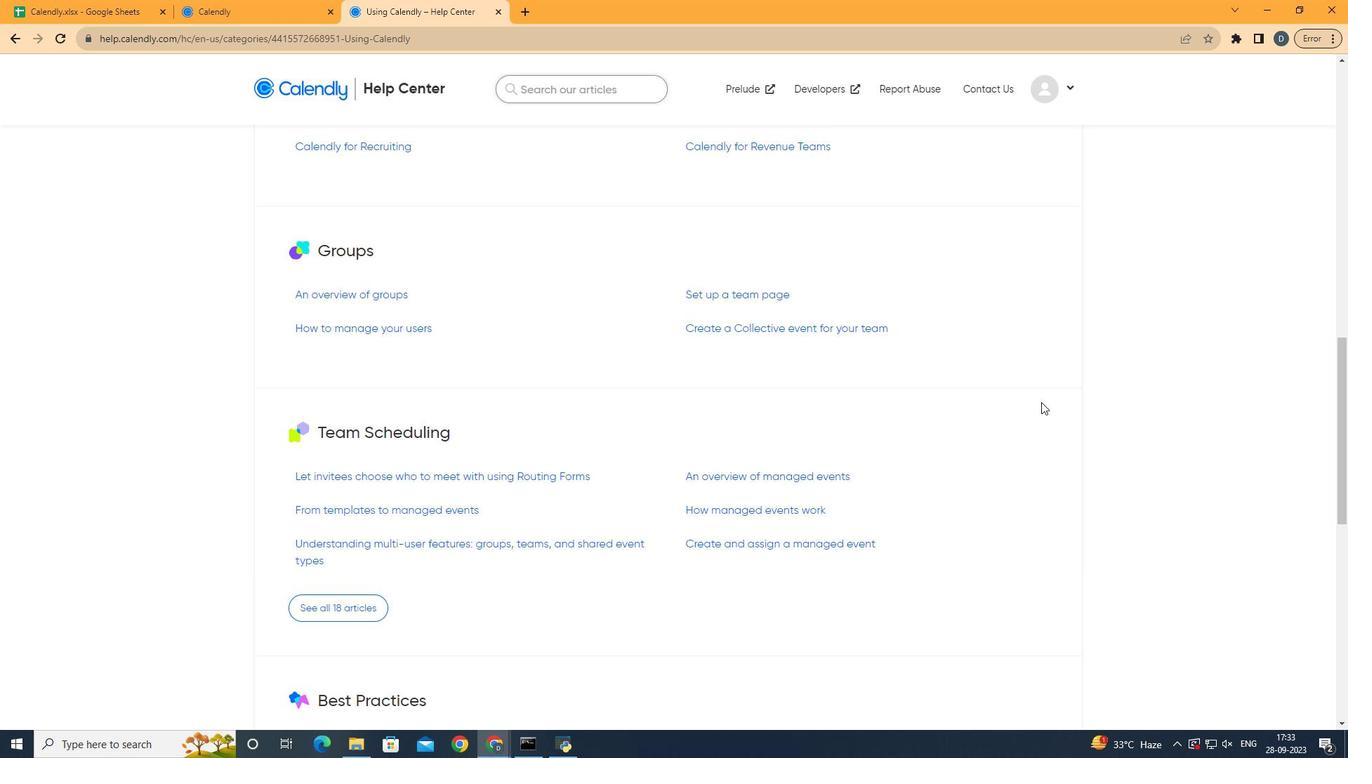 
Action: Mouse scrolled (1041, 403) with delta (0, 0)
Screenshot: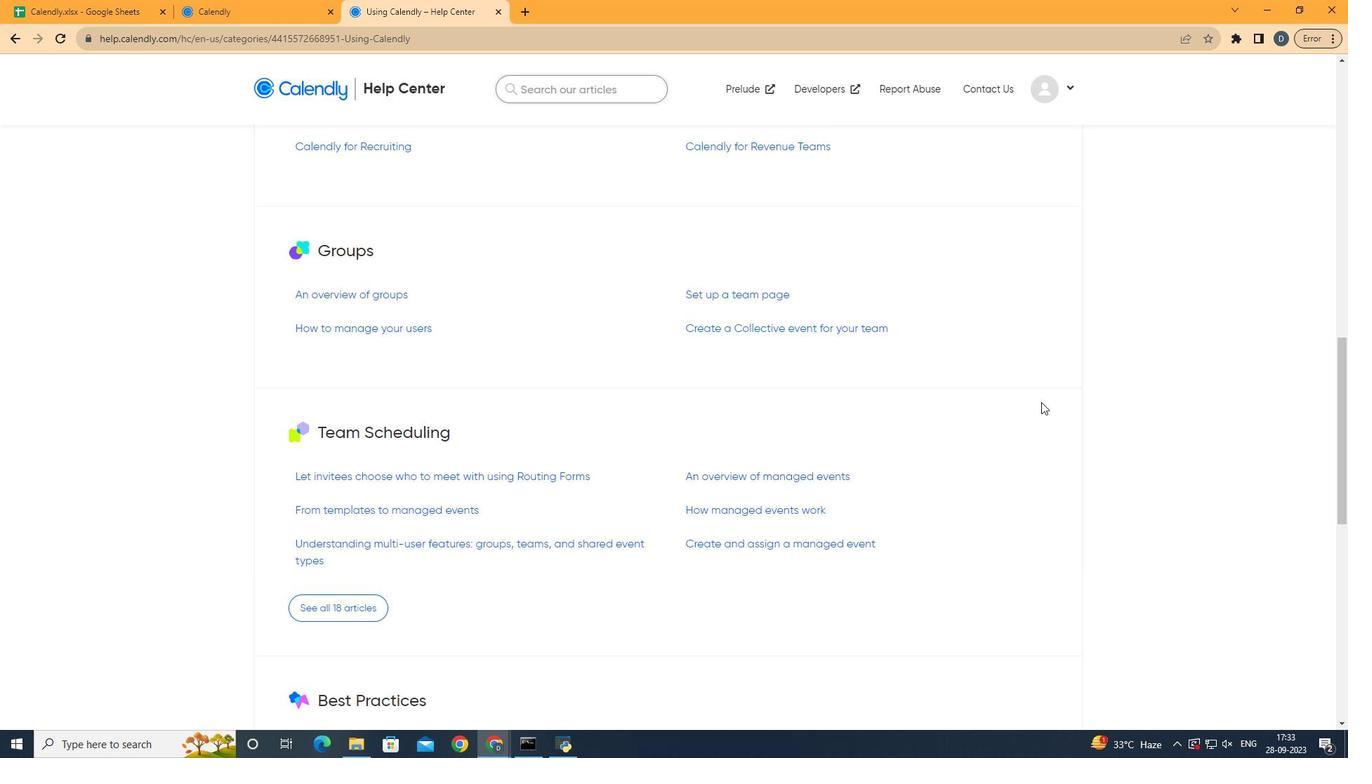 
Action: Mouse moved to (797, 326)
Screenshot: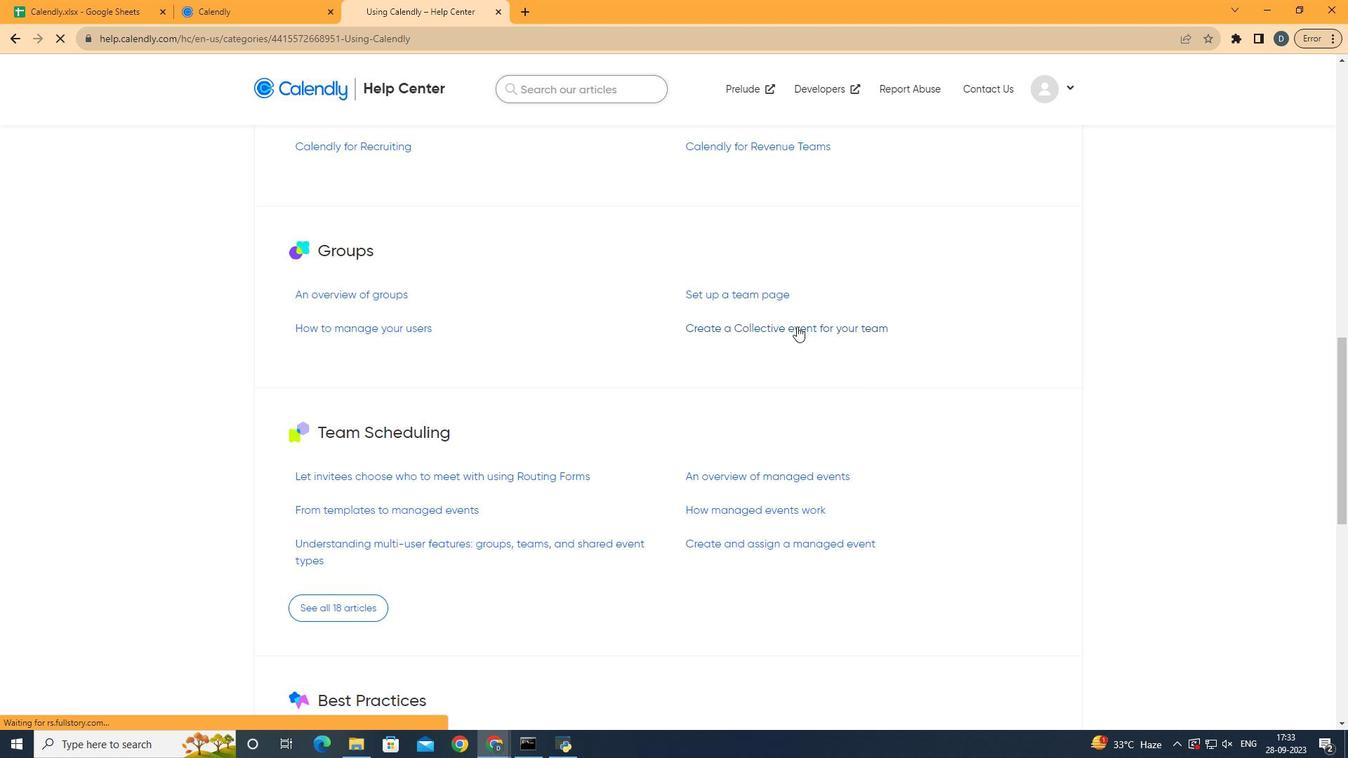
Action: Mouse pressed left at (797, 326)
Screenshot: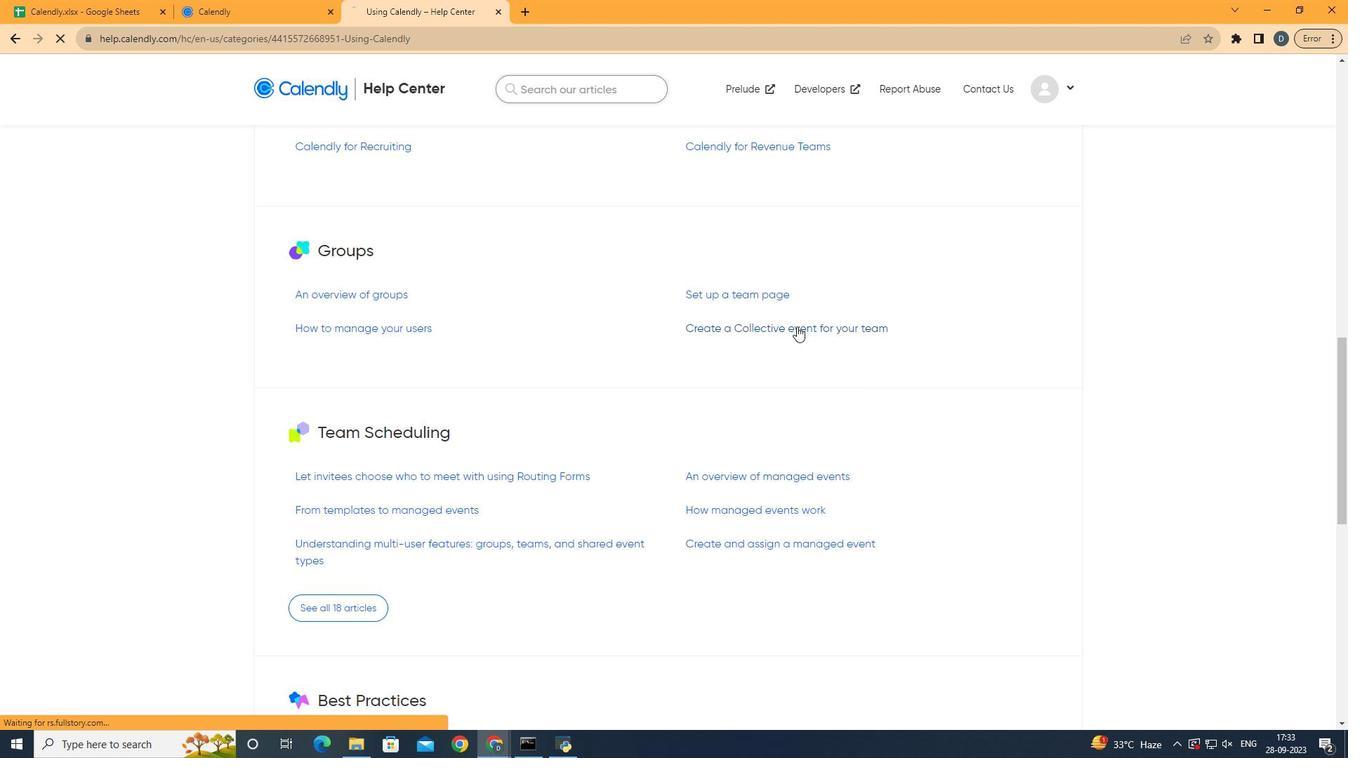 
Action: Mouse moved to (806, 537)
Screenshot: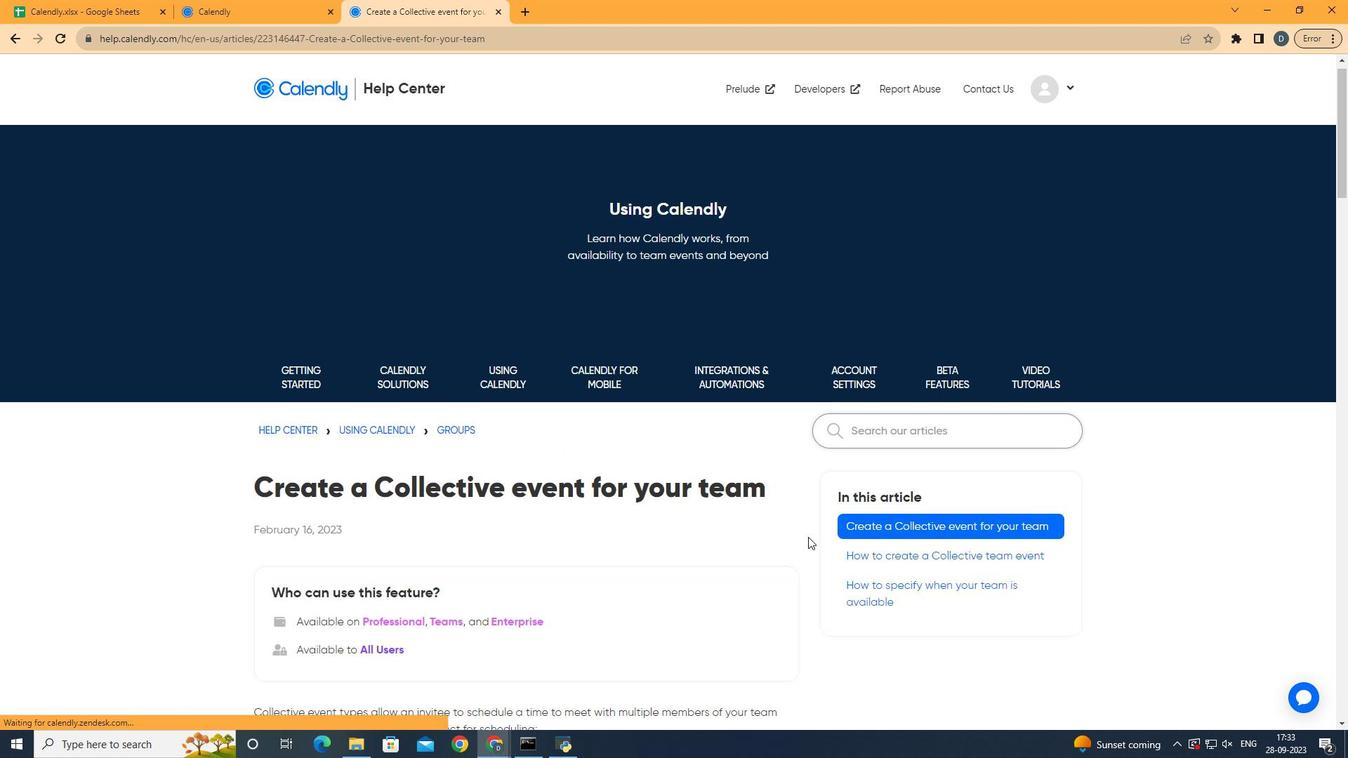 
Action: Mouse scrolled (806, 536) with delta (0, 0)
Screenshot: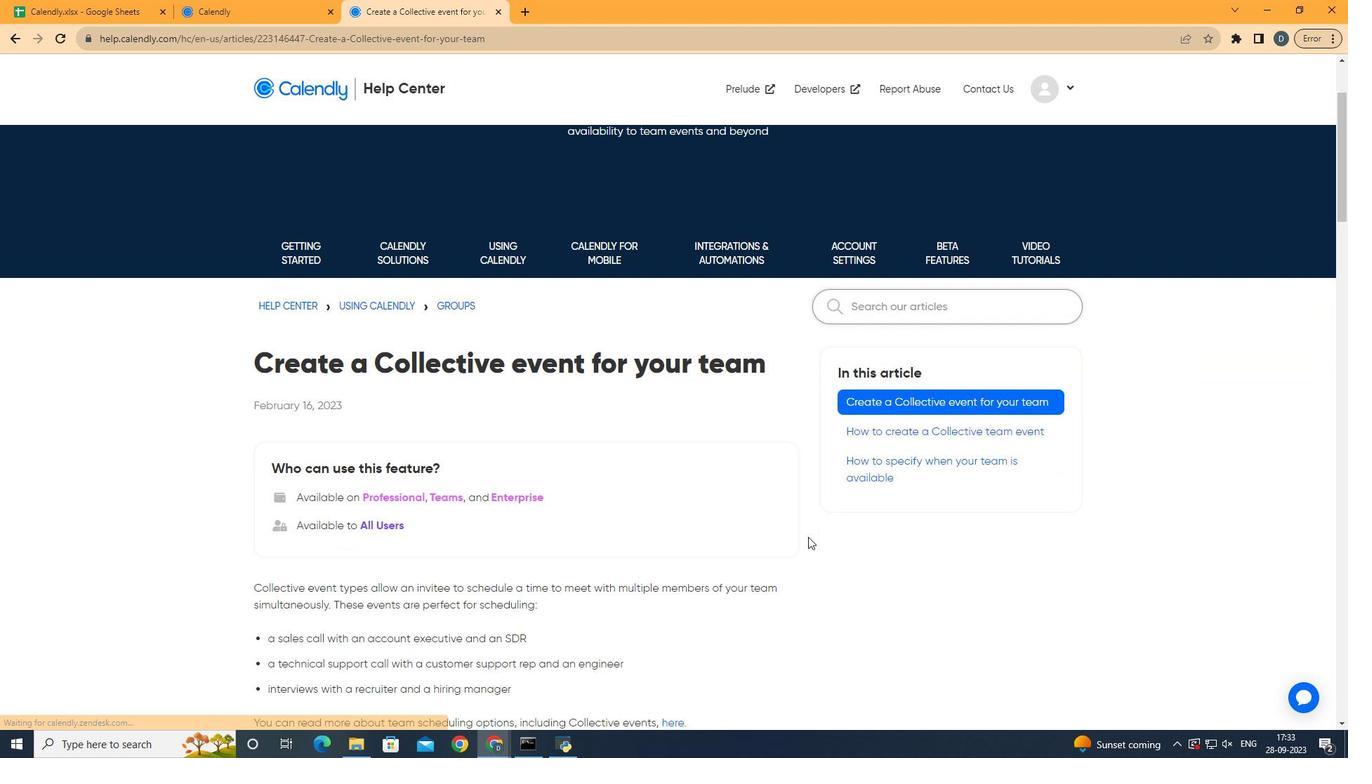 
Action: Mouse moved to (808, 537)
Screenshot: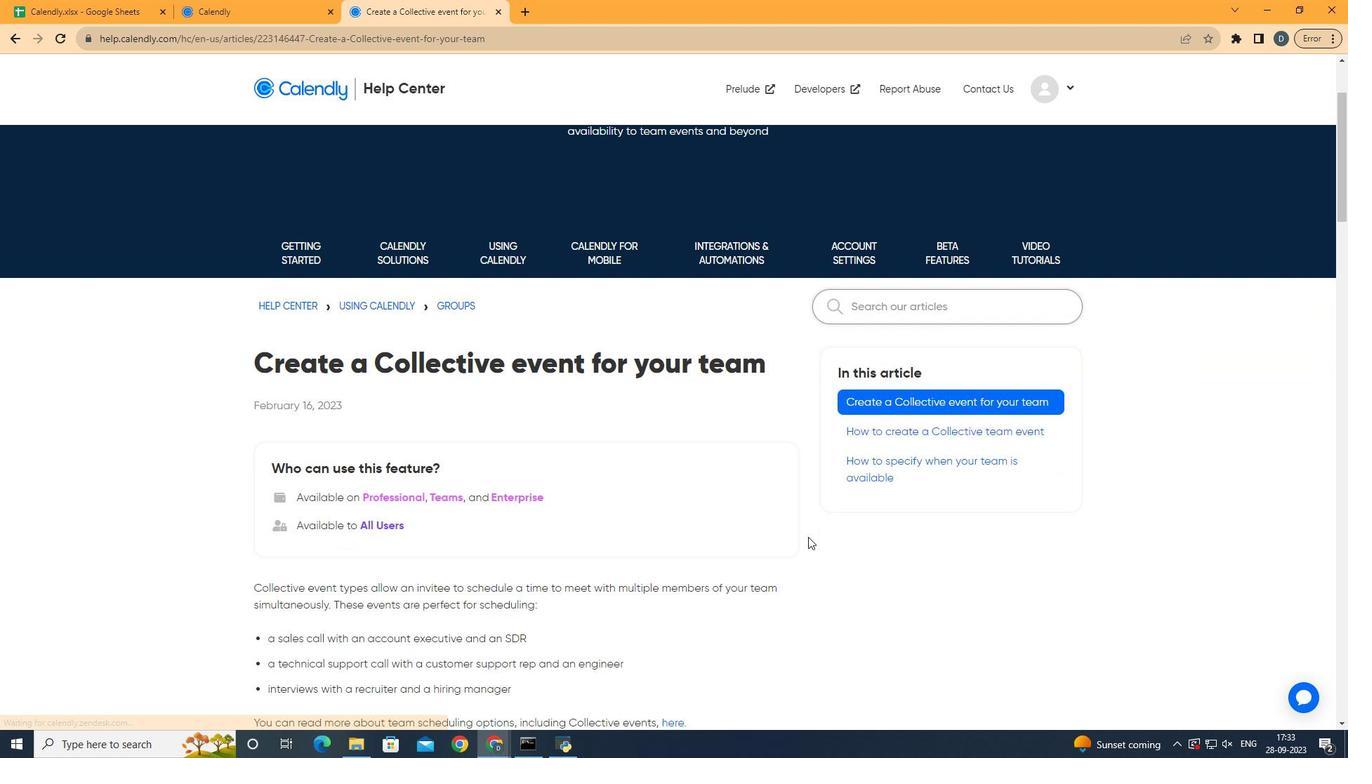
Action: Mouse scrolled (808, 536) with delta (0, 0)
Screenshot: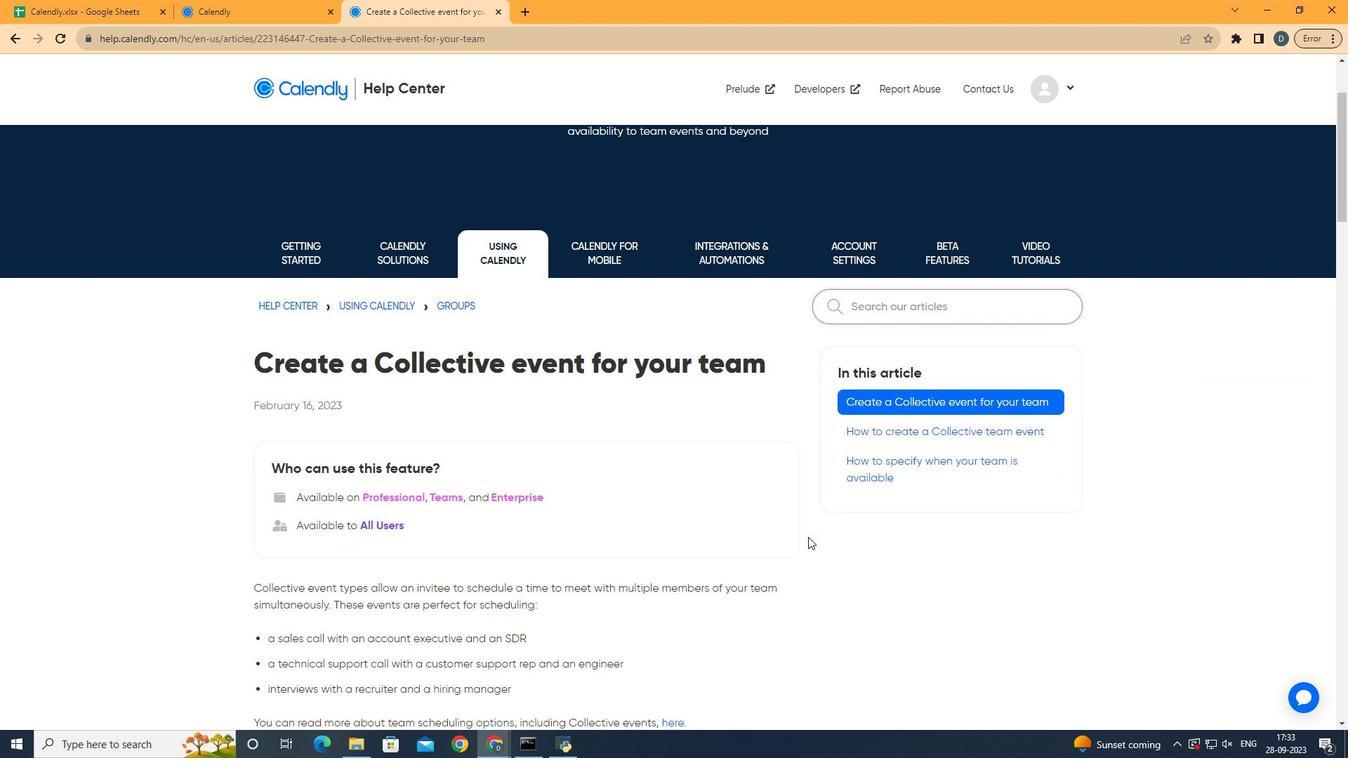 
Action: Mouse scrolled (808, 536) with delta (0, 0)
Screenshot: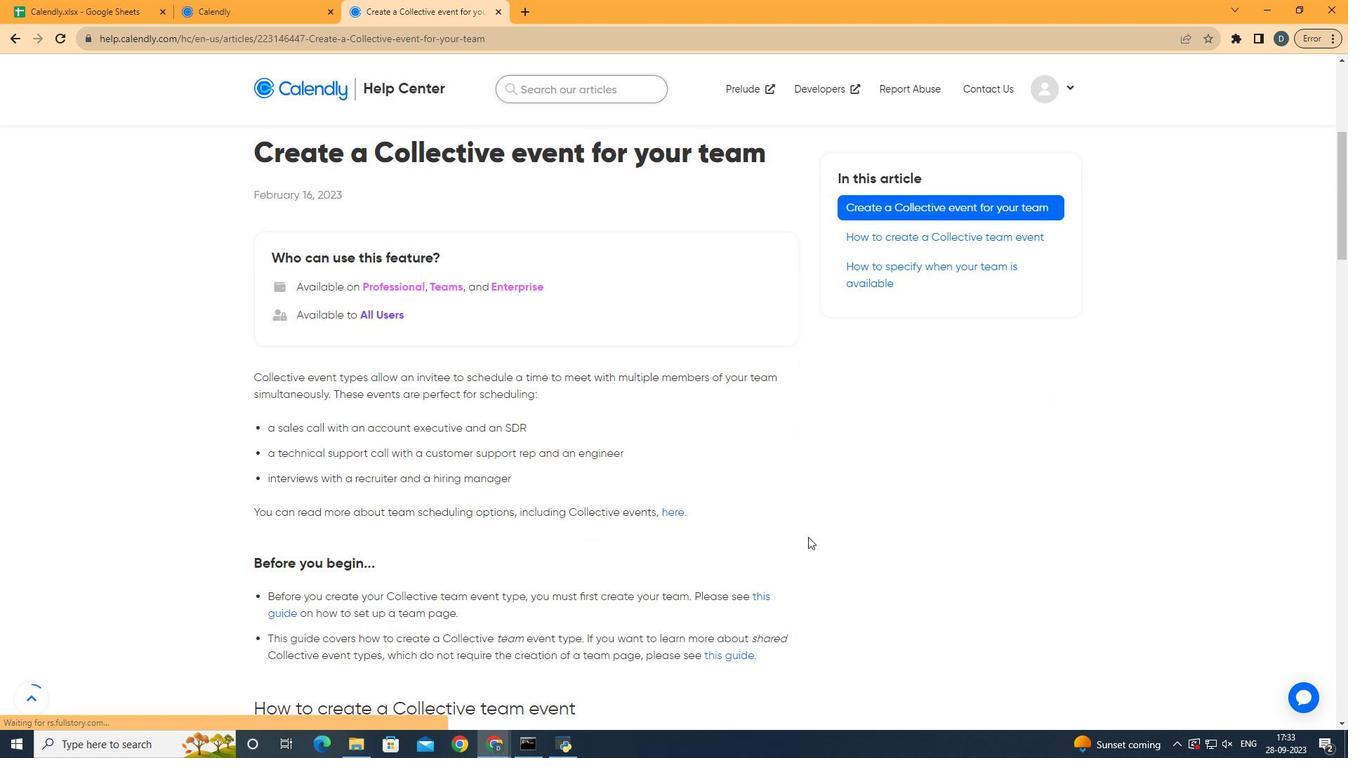
Action: Mouse scrolled (808, 536) with delta (0, 0)
Screenshot: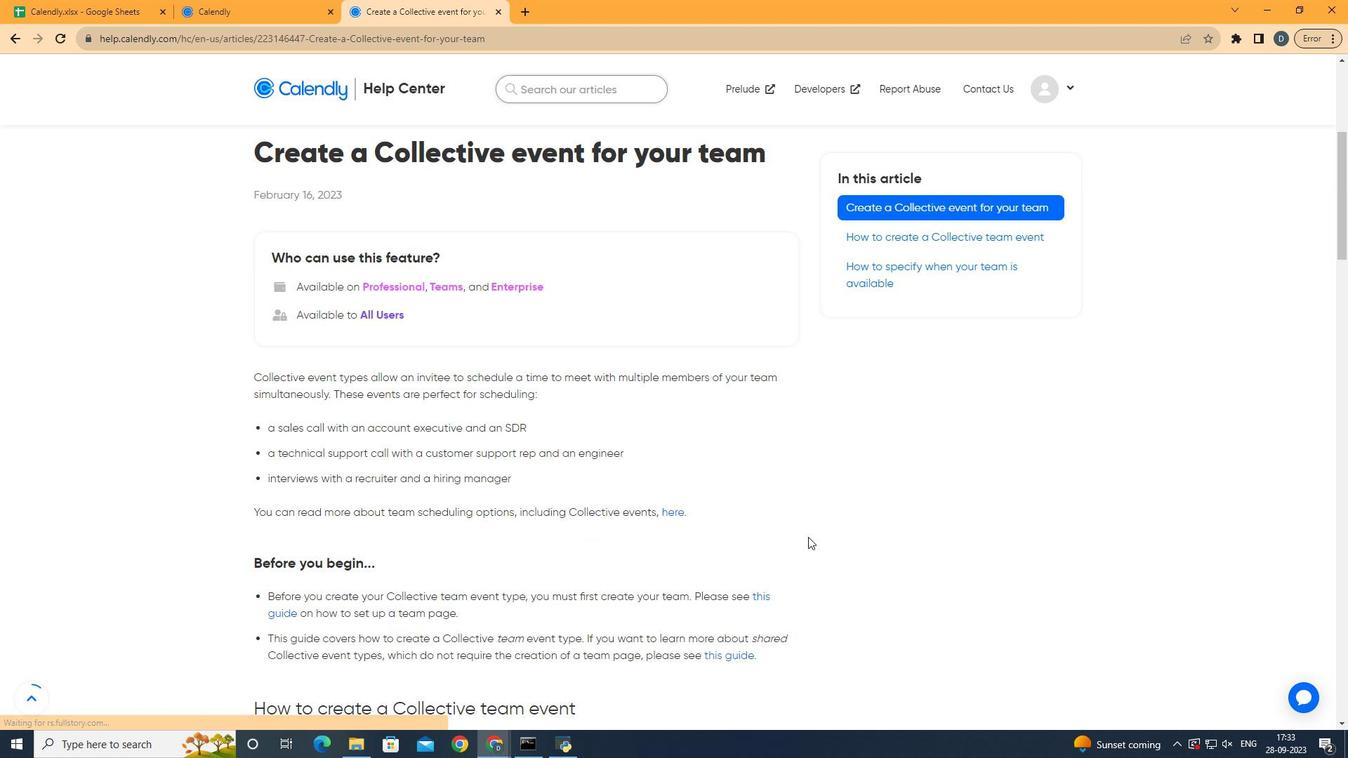 
Action: Mouse scrolled (808, 536) with delta (0, 0)
Screenshot: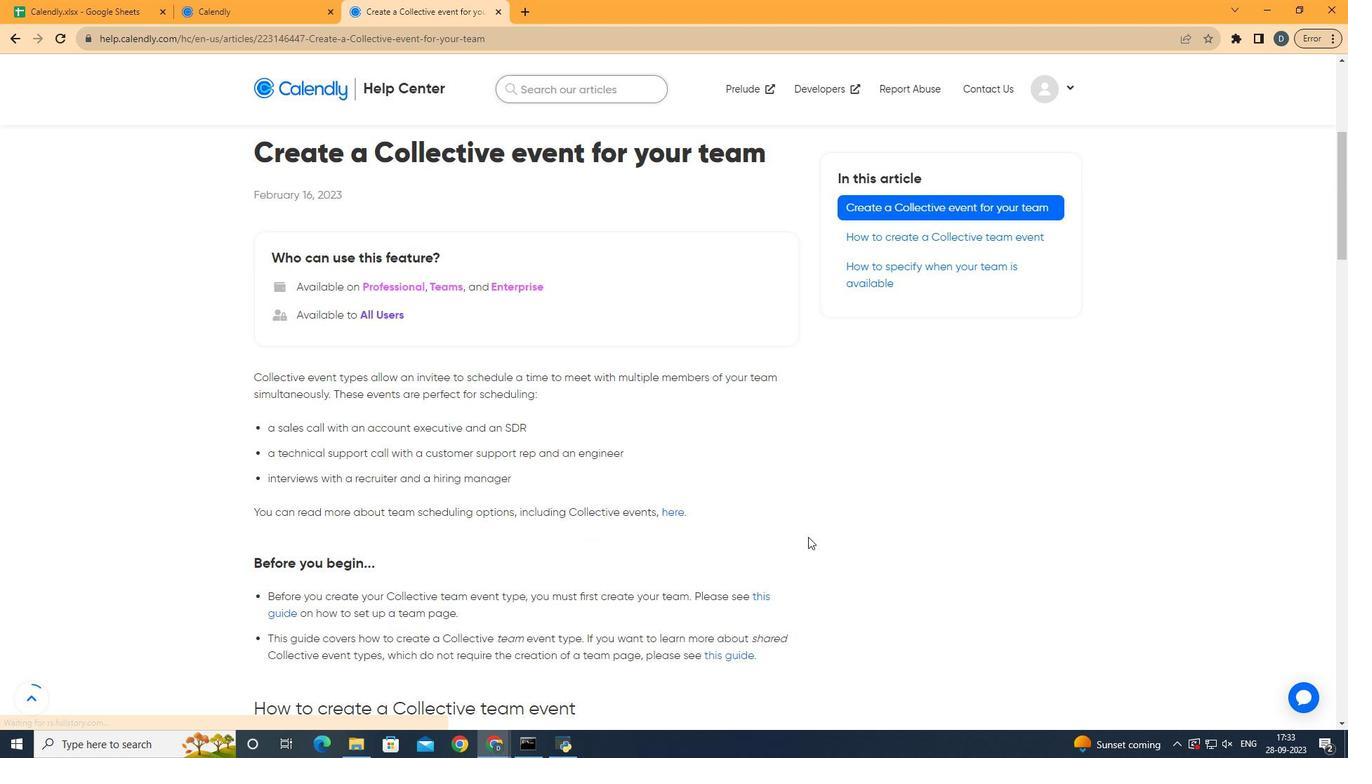 
Action: Mouse scrolled (808, 536) with delta (0, 0)
Screenshot: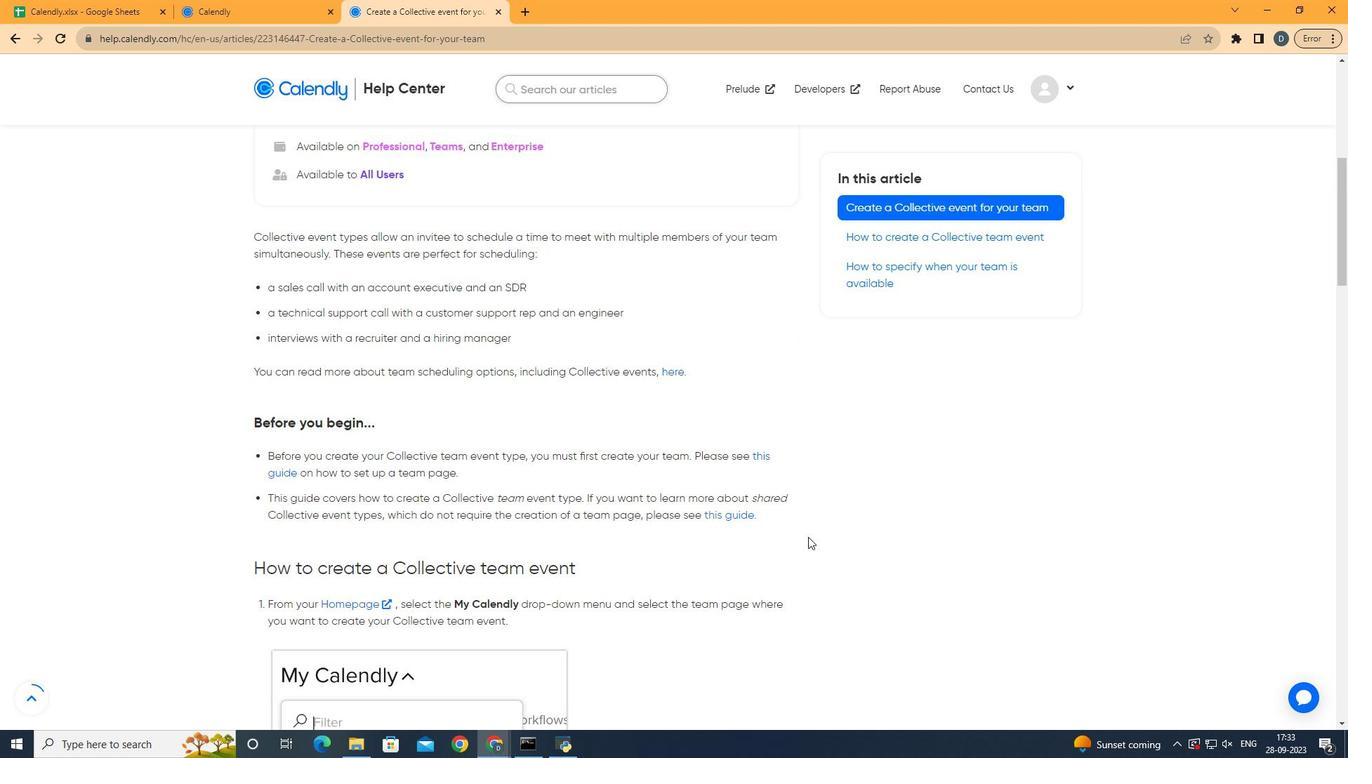 
Action: Mouse scrolled (808, 536) with delta (0, 0)
Screenshot: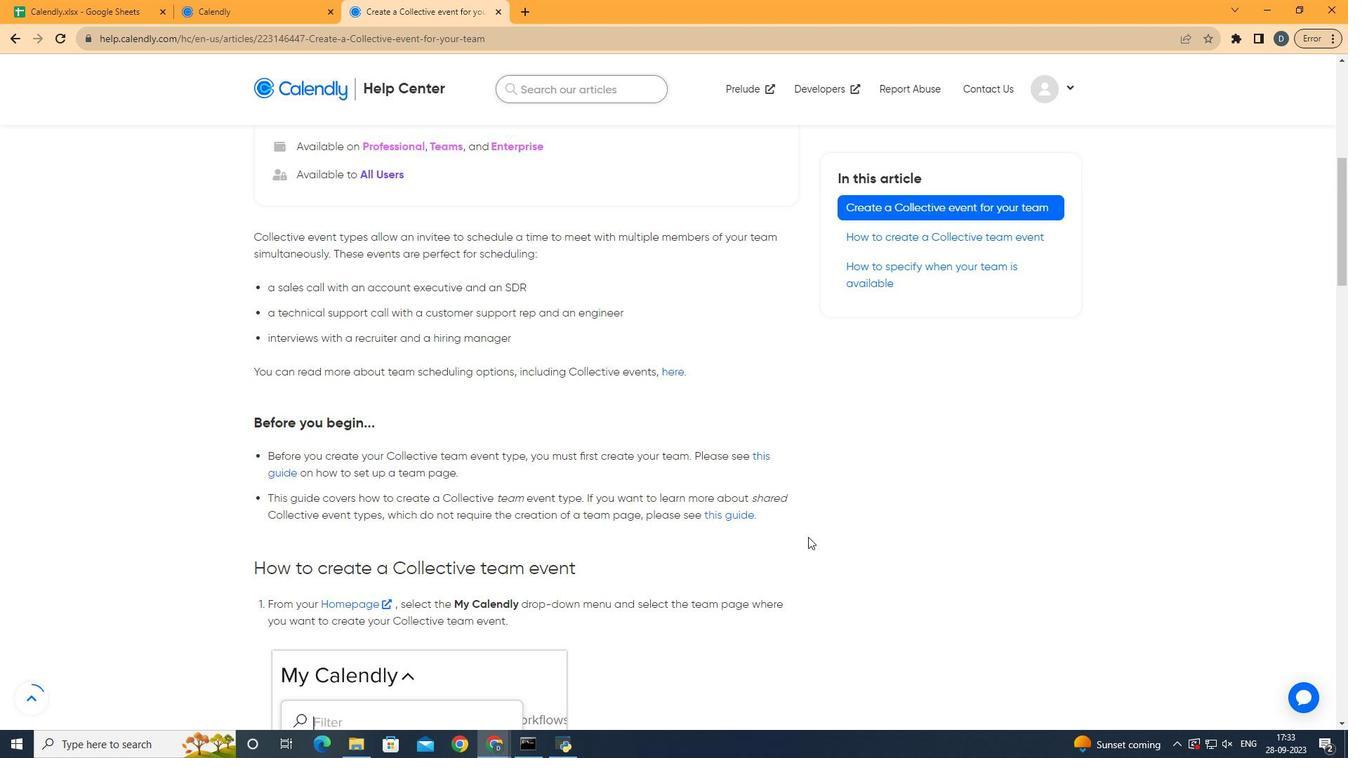 
Action: Mouse scrolled (808, 537) with delta (0, 0)
Screenshot: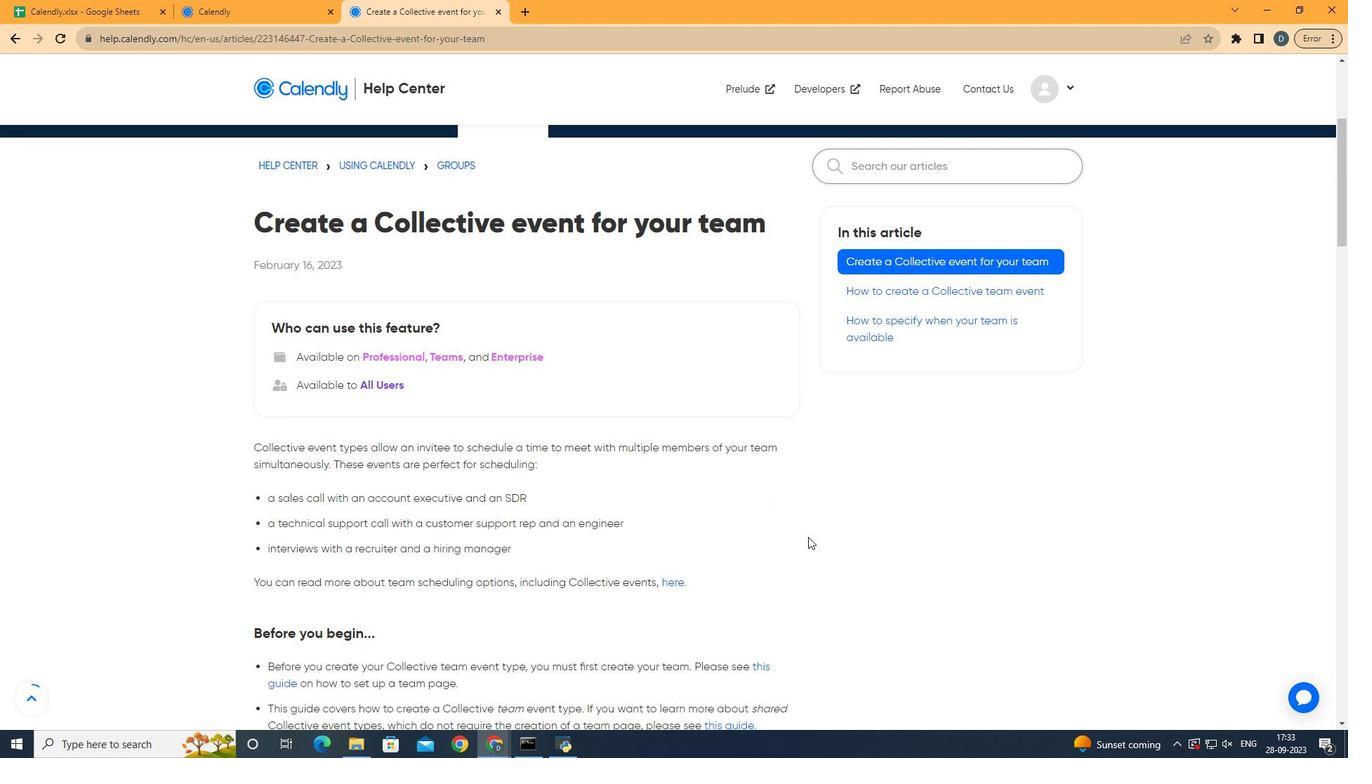 
Action: Mouse scrolled (808, 537) with delta (0, 0)
Screenshot: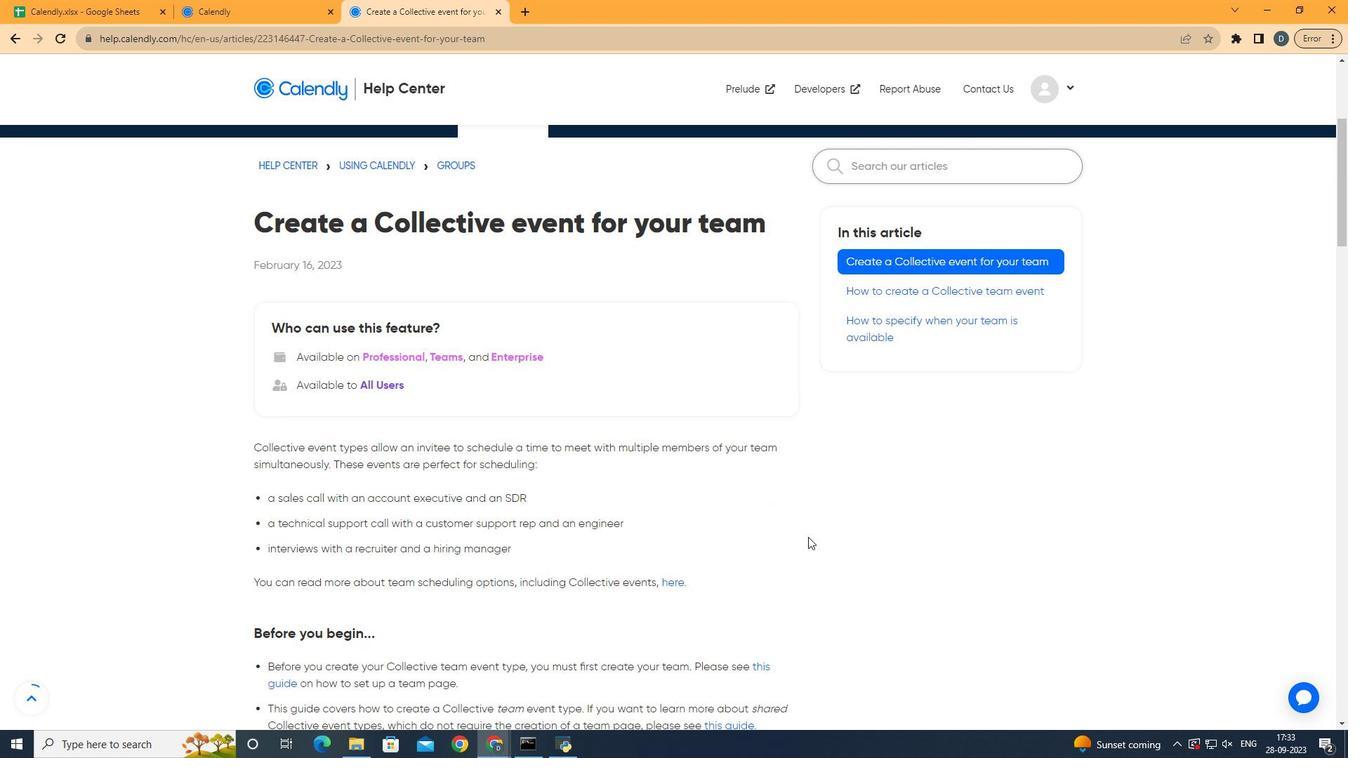 
Action: Mouse scrolled (808, 537) with delta (0, 0)
Screenshot: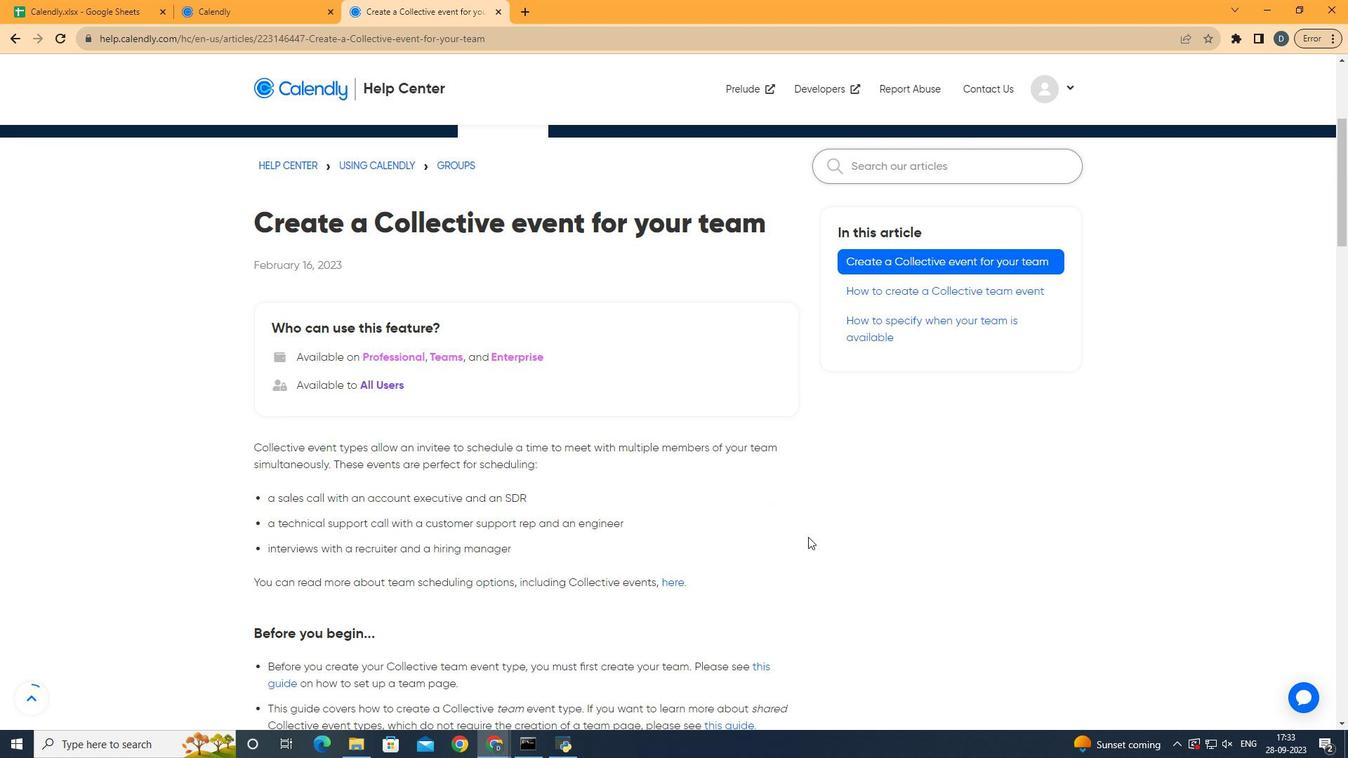 
